 Task: Open a blank worksheet and write heading  Financial Planner. Add Dates in a column and its values below  'Jan 23, Feb 23, Mar 23, Apr 23 & may23. 'Add Income in next column and its values below  $3,000, $3,200, $3,100, $3,300 & $3,500. Add Expenses in next column and its values below  $2,000, $2,300, $2,200, $2,500 & $2,800. Add savings in next column and its values below $500, $600, $500, $700 & $700. Add Investment in next column and its values below  $500, $700, $800, $900 & $1000. Add Net Saving in next column and its values below  $1000, $1200, $900, $800 & $700. Save page BankStmts review
Action: Mouse moved to (137, 134)
Screenshot: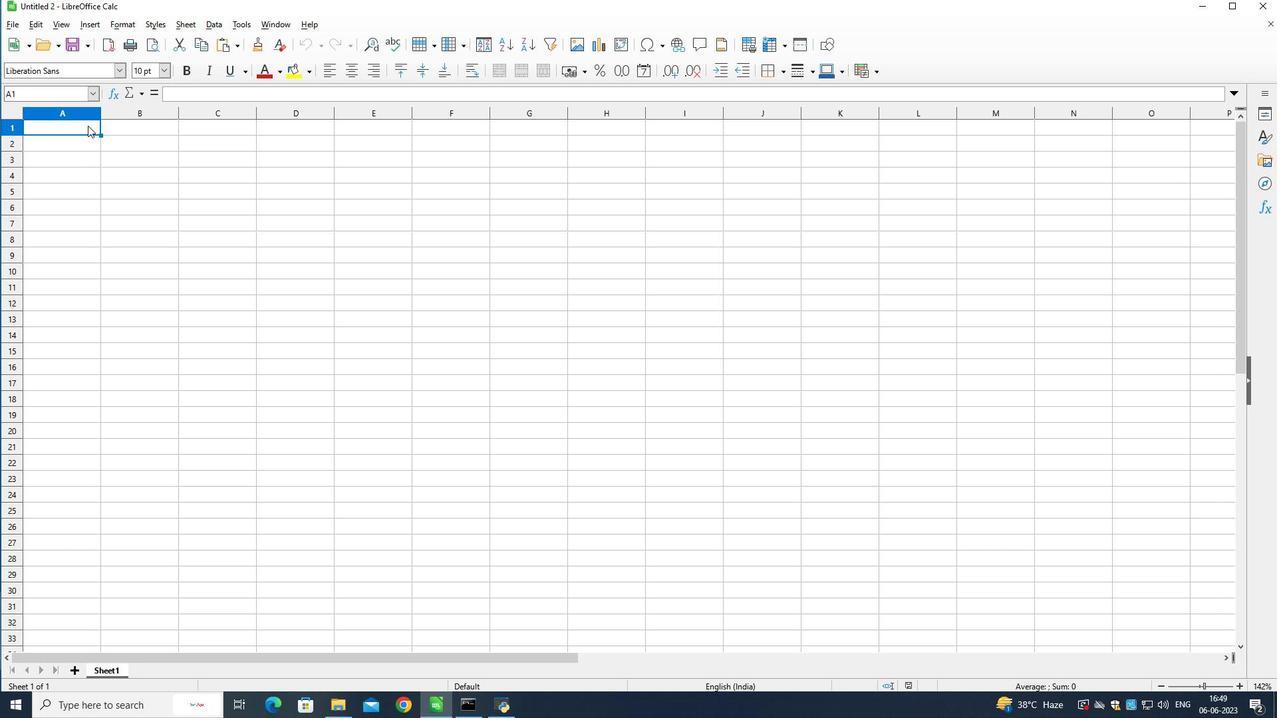 
Action: Key pressed <Key.shift>Fin
Screenshot: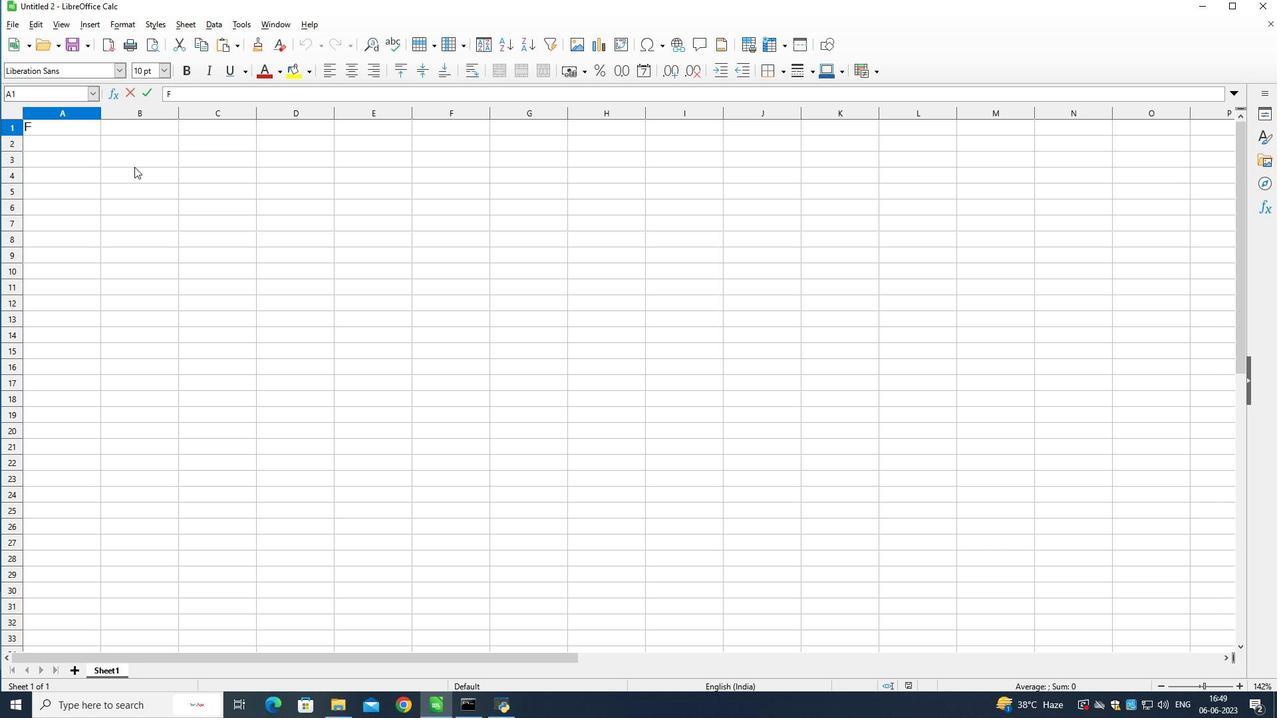 
Action: Mouse moved to (121, 123)
Screenshot: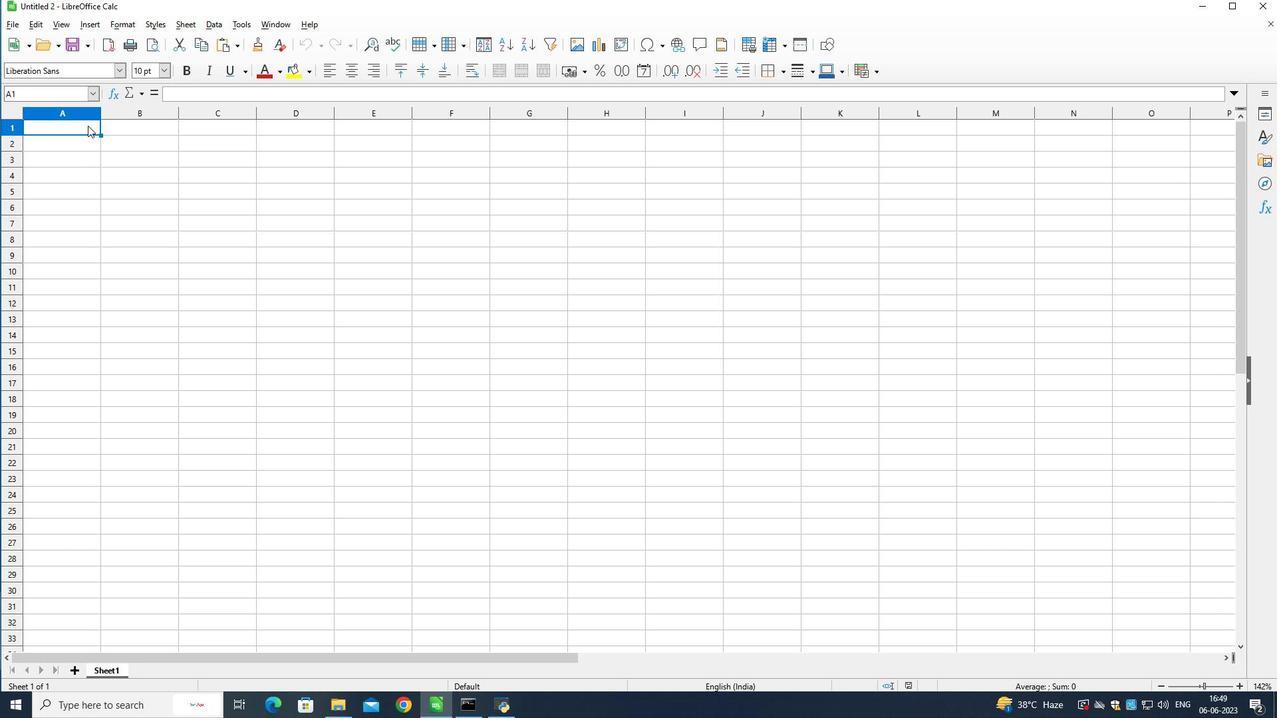 
Action: Mouse pressed left at (121, 123)
Screenshot: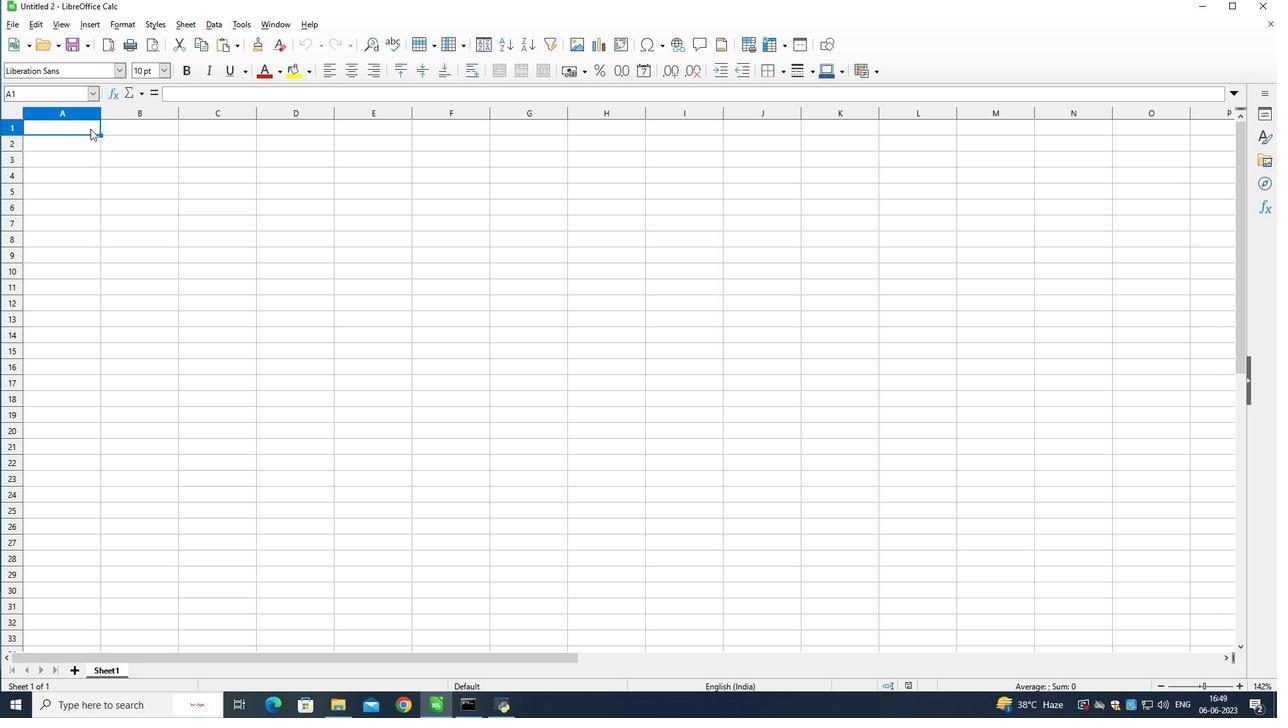 
Action: Mouse moved to (125, 137)
Screenshot: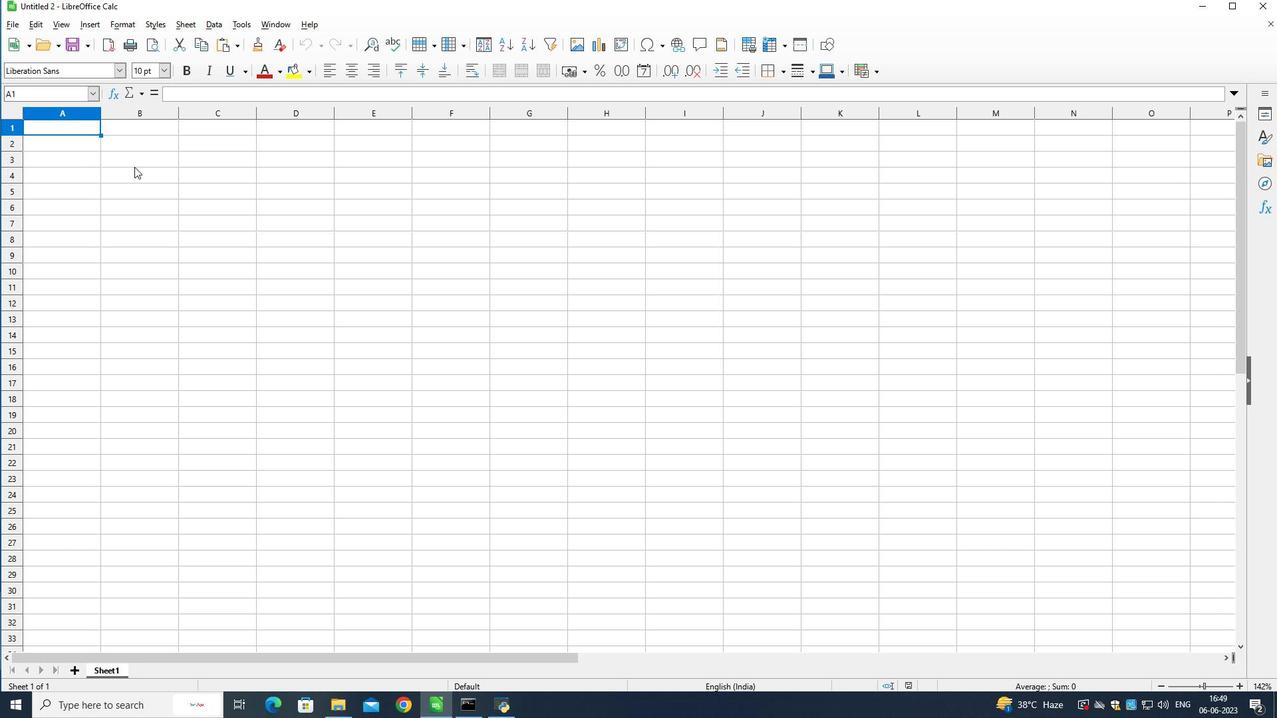 
Action: Mouse pressed right at (125, 137)
Screenshot: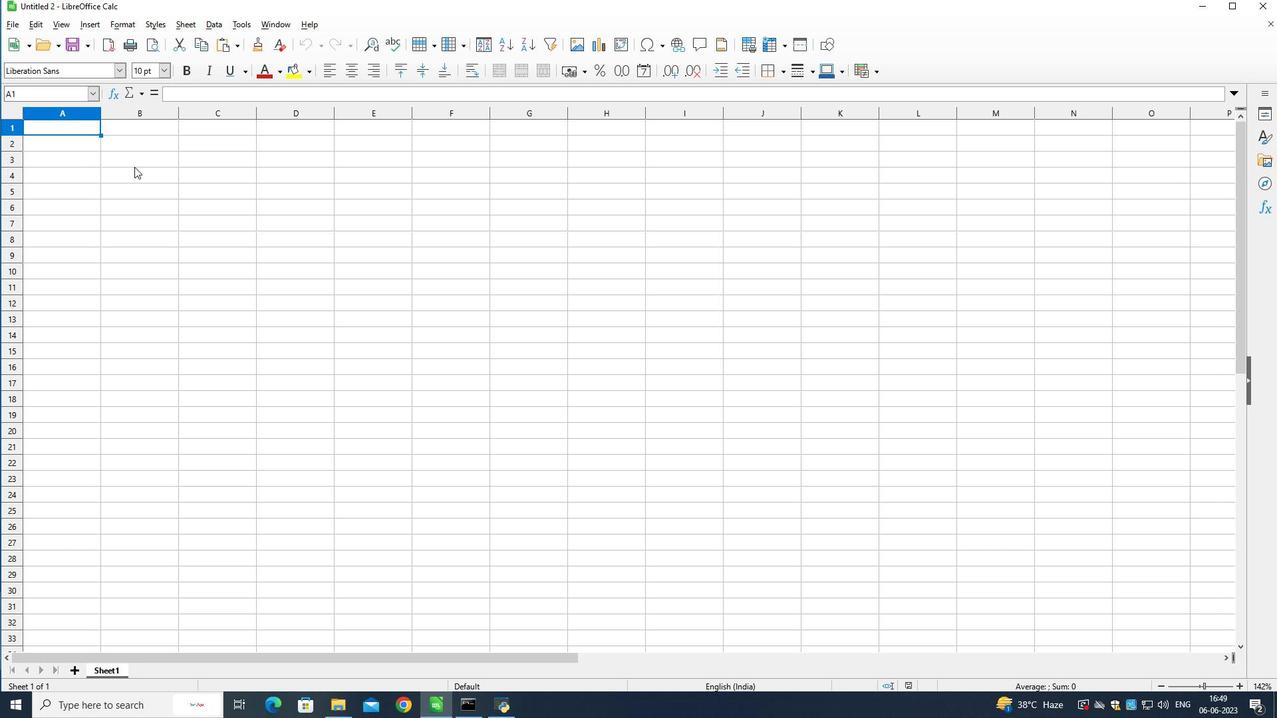 
Action: Mouse moved to (99, 126)
Screenshot: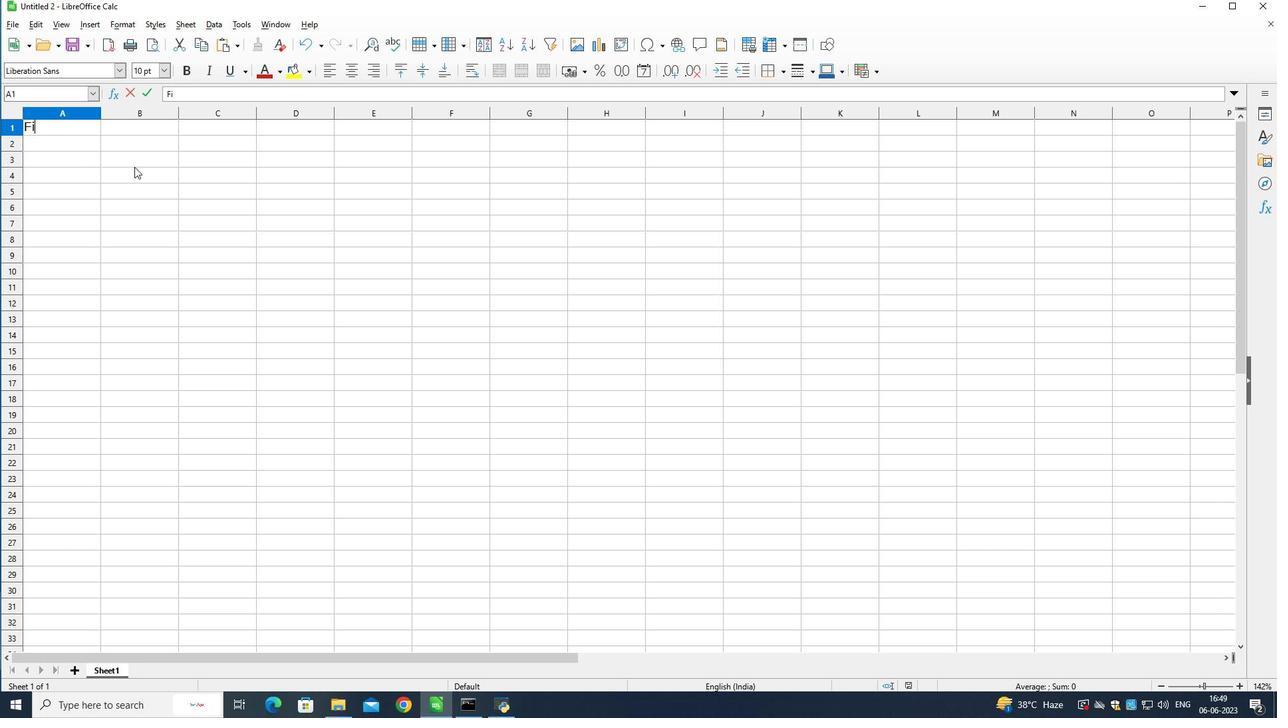 
Action: Mouse pressed left at (99, 126)
Screenshot: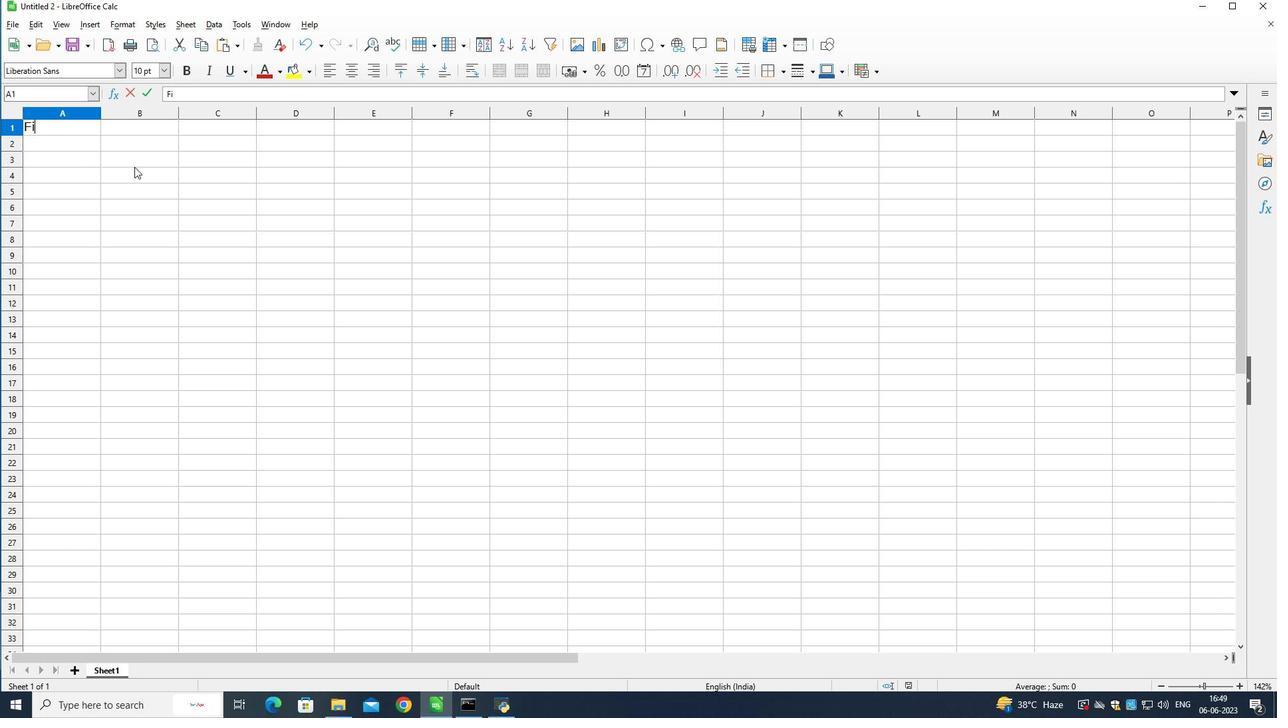 
Action: Mouse moved to (87, 125)
Screenshot: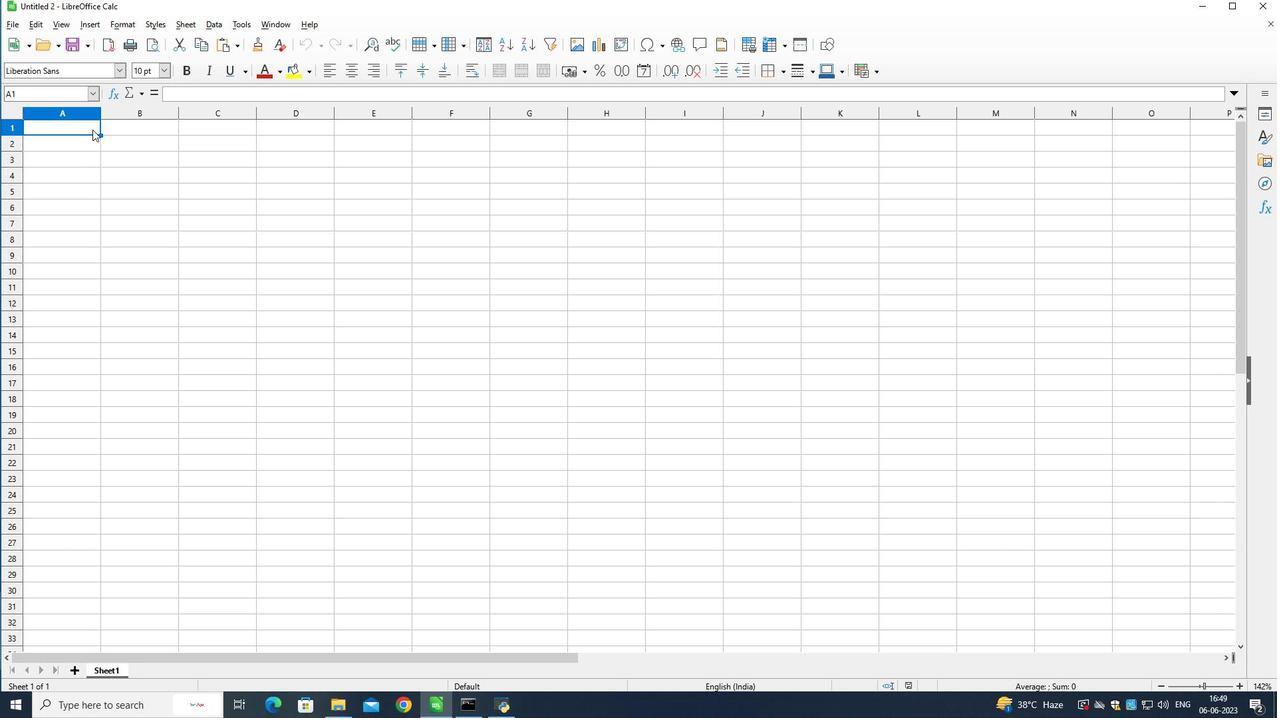 
Action: Mouse pressed left at (87, 125)
Screenshot: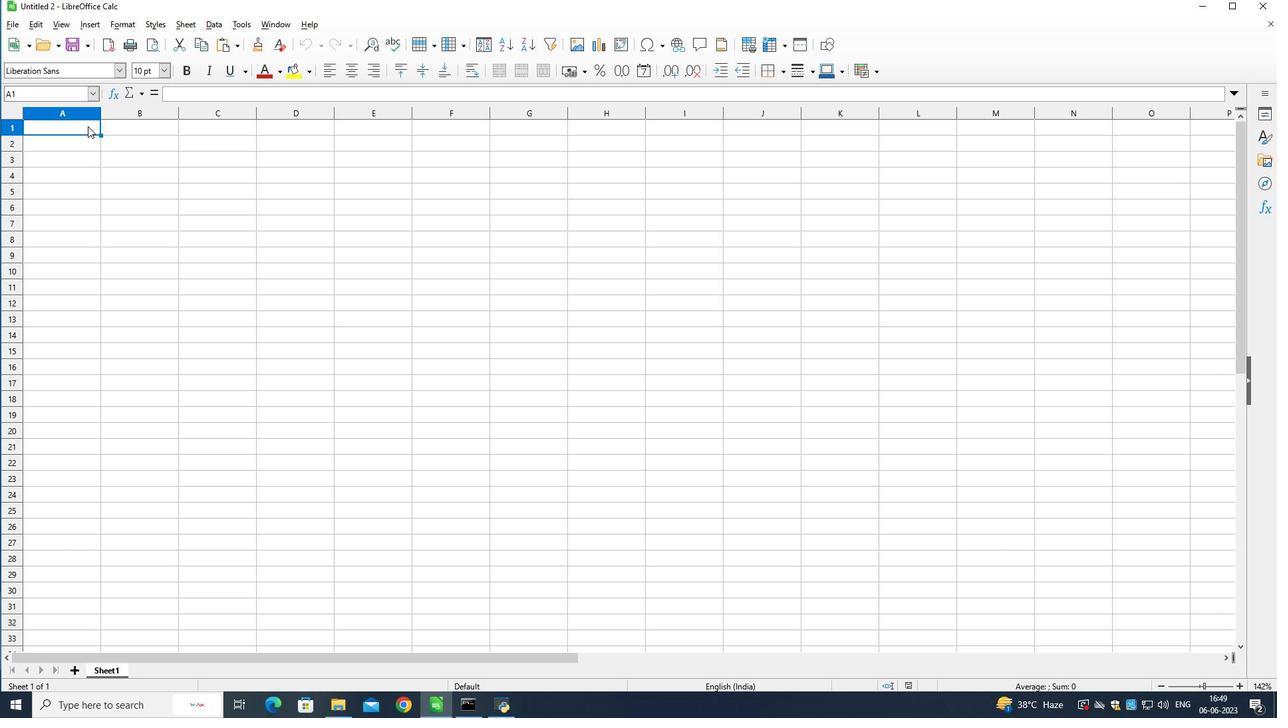 
Action: Mouse moved to (134, 166)
Screenshot: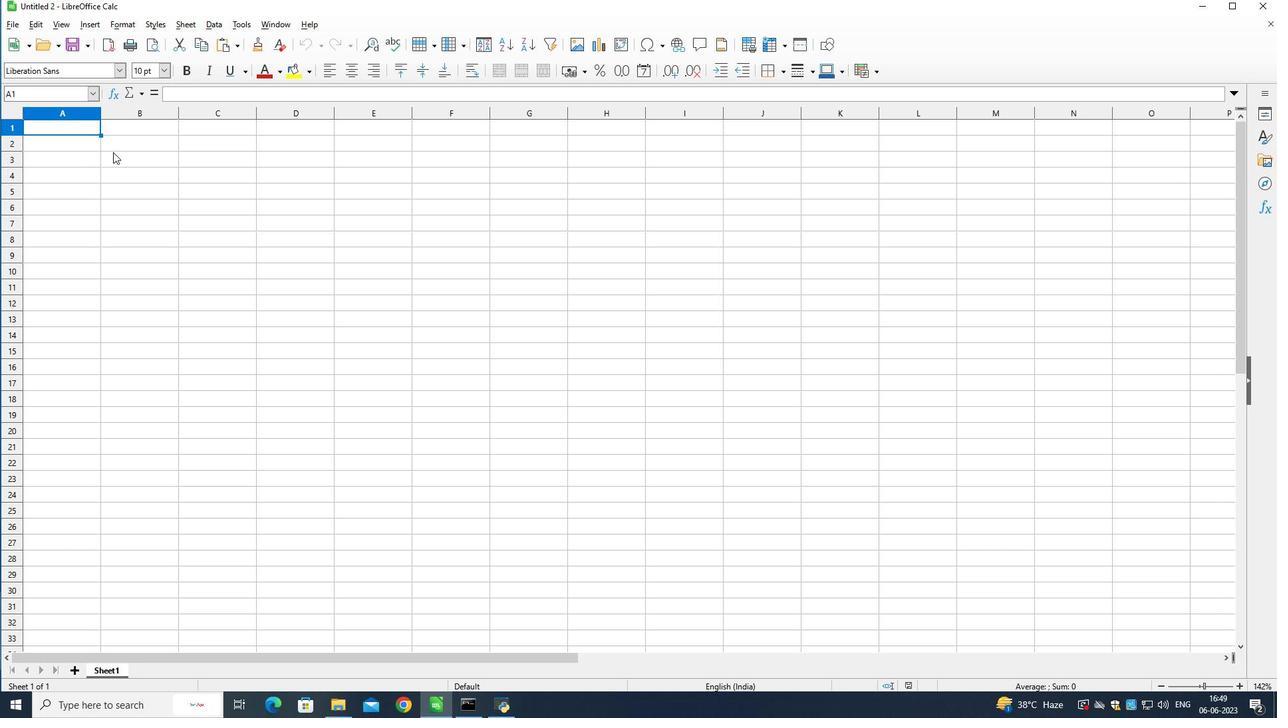 
Action: Key pressed <Key.shift>Financial<Key.space><Key.shift>Planner<Key.down>
Screenshot: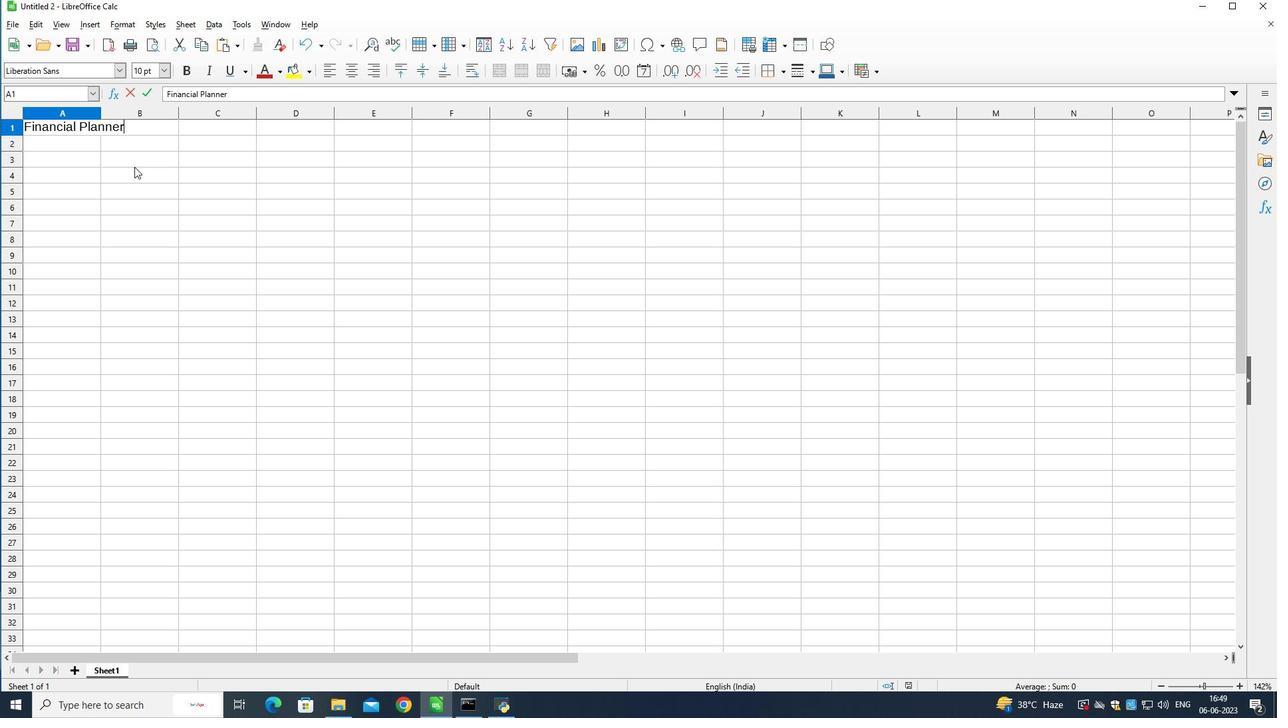 
Action: Mouse moved to (123, 143)
Screenshot: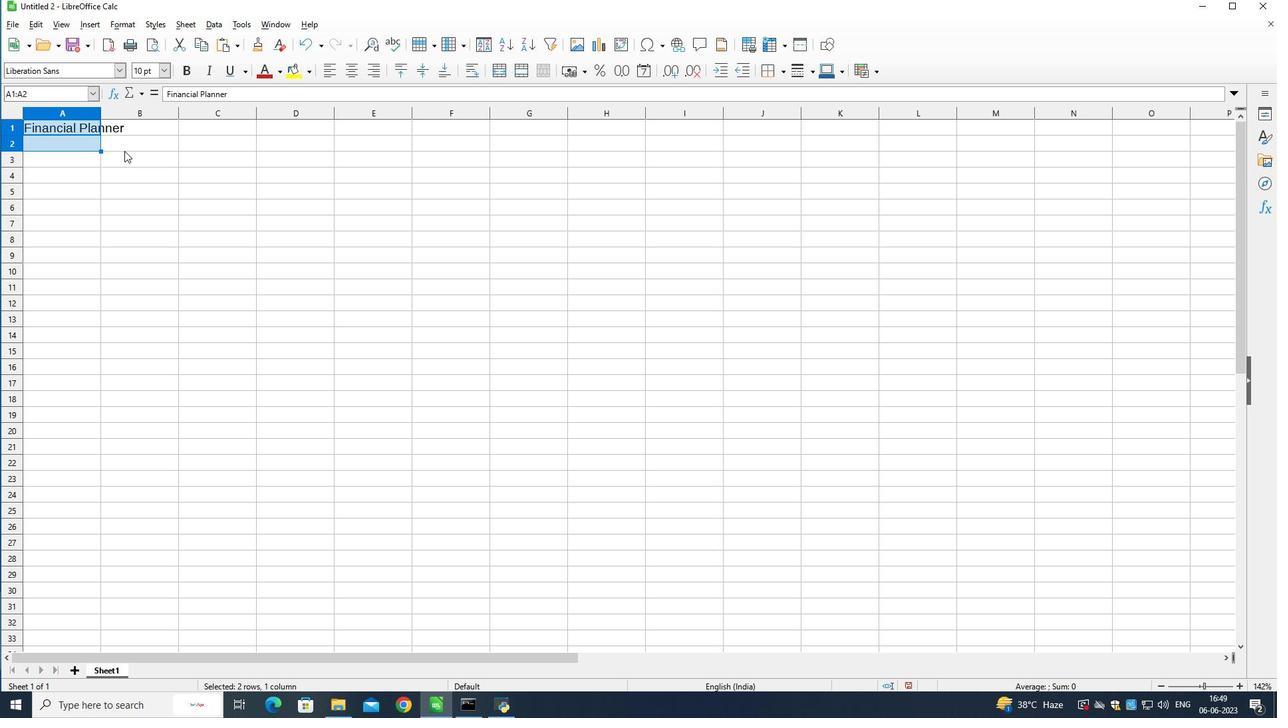 
Action: Mouse pressed left at (123, 143)
Screenshot: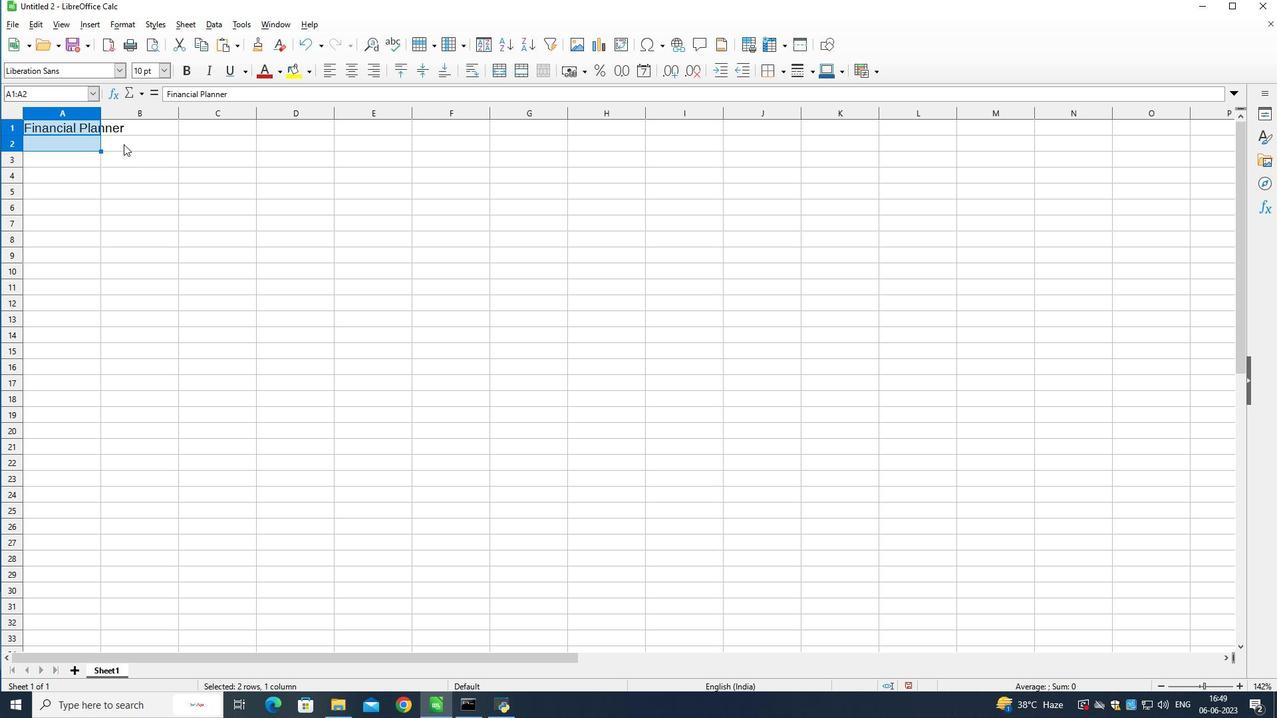 
Action: Mouse moved to (149, 154)
Screenshot: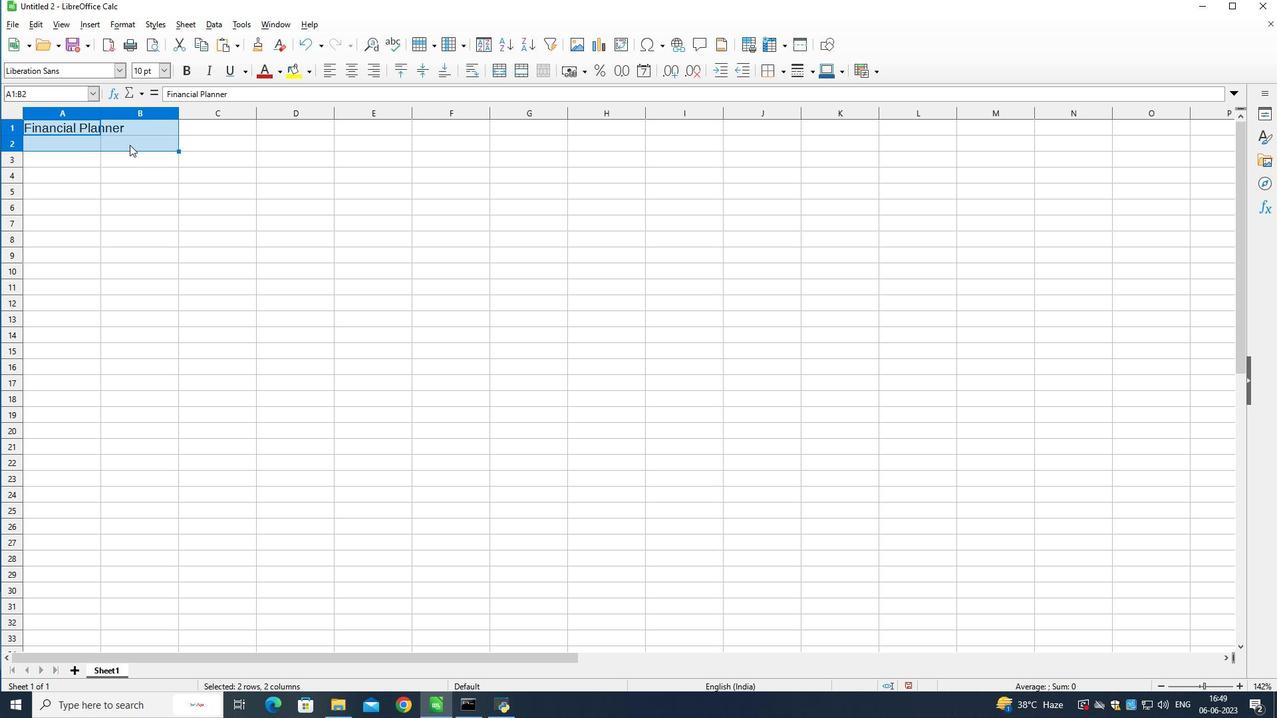 
Action: Mouse pressed right at (149, 154)
Screenshot: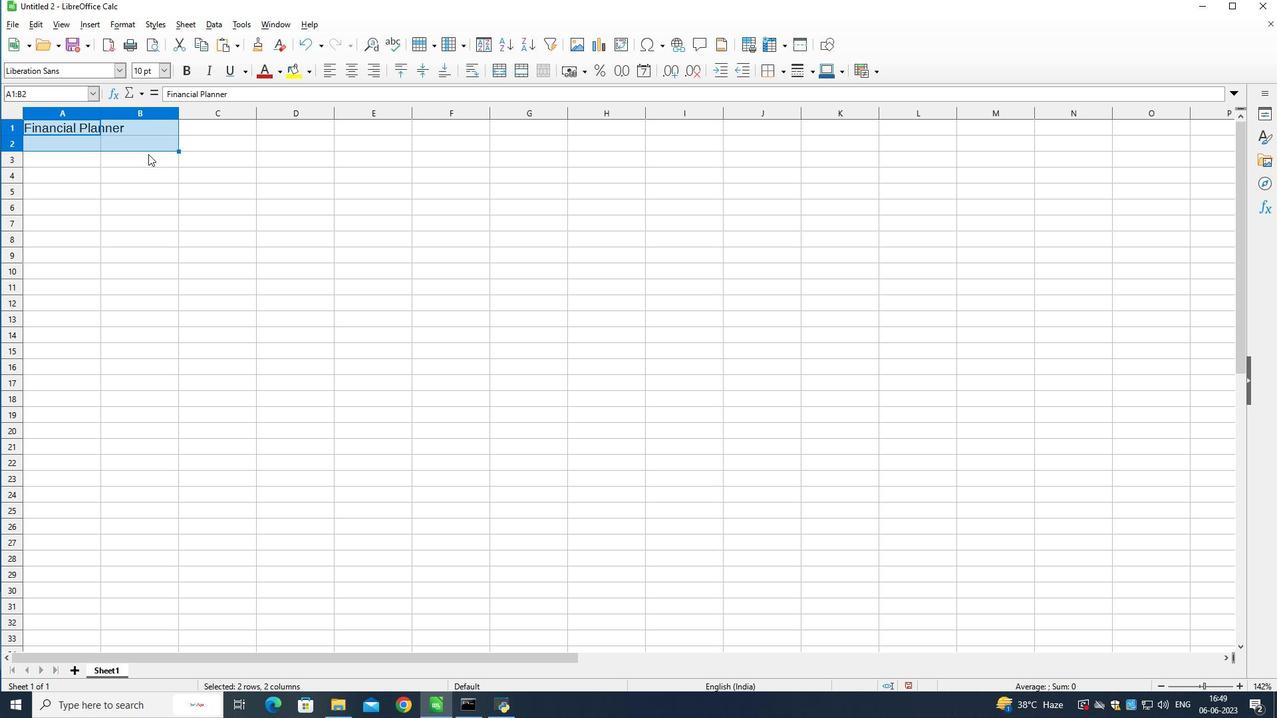 
Action: Mouse moved to (71, 140)
Screenshot: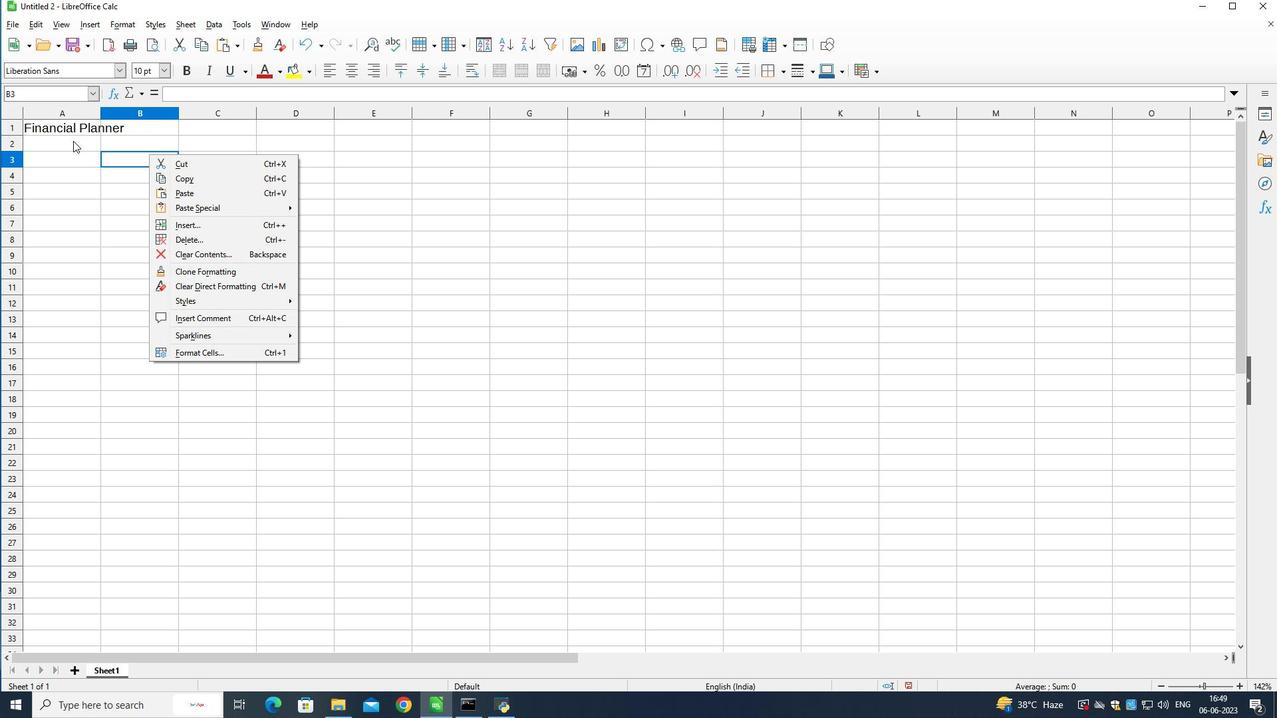 
Action: Mouse pressed left at (71, 140)
Screenshot: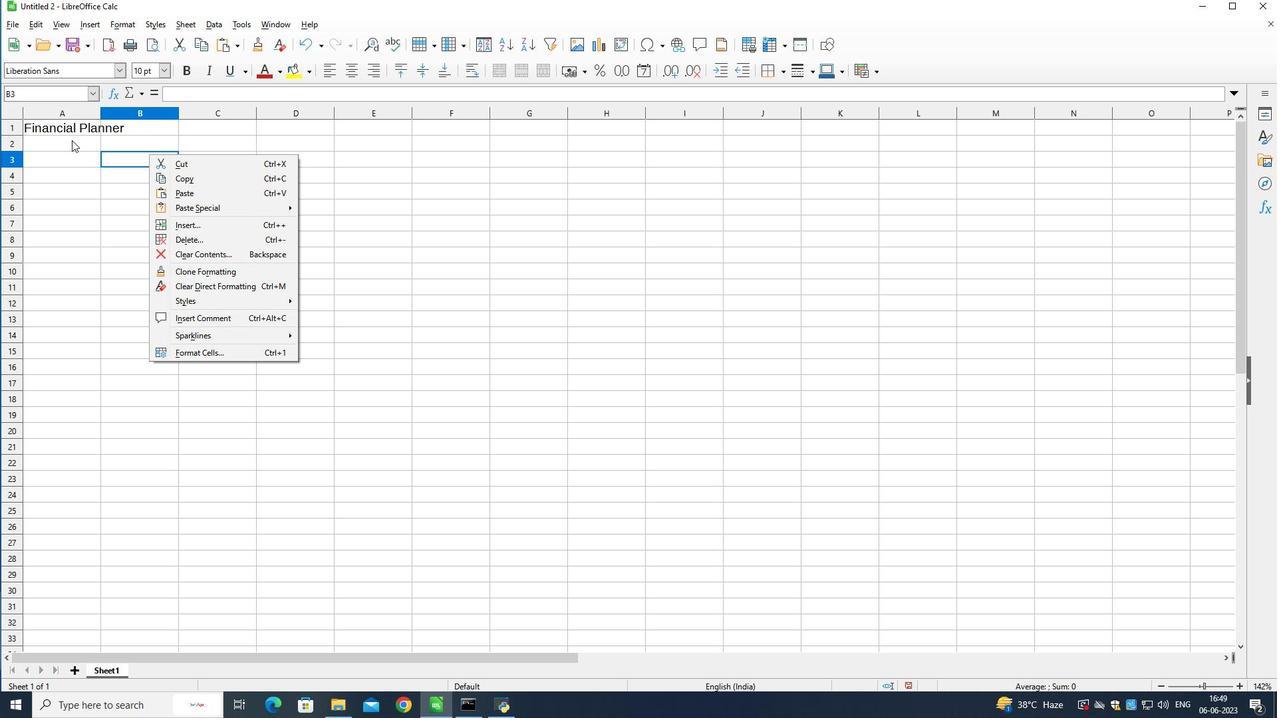 
Action: Mouse moved to (73, 141)
Screenshot: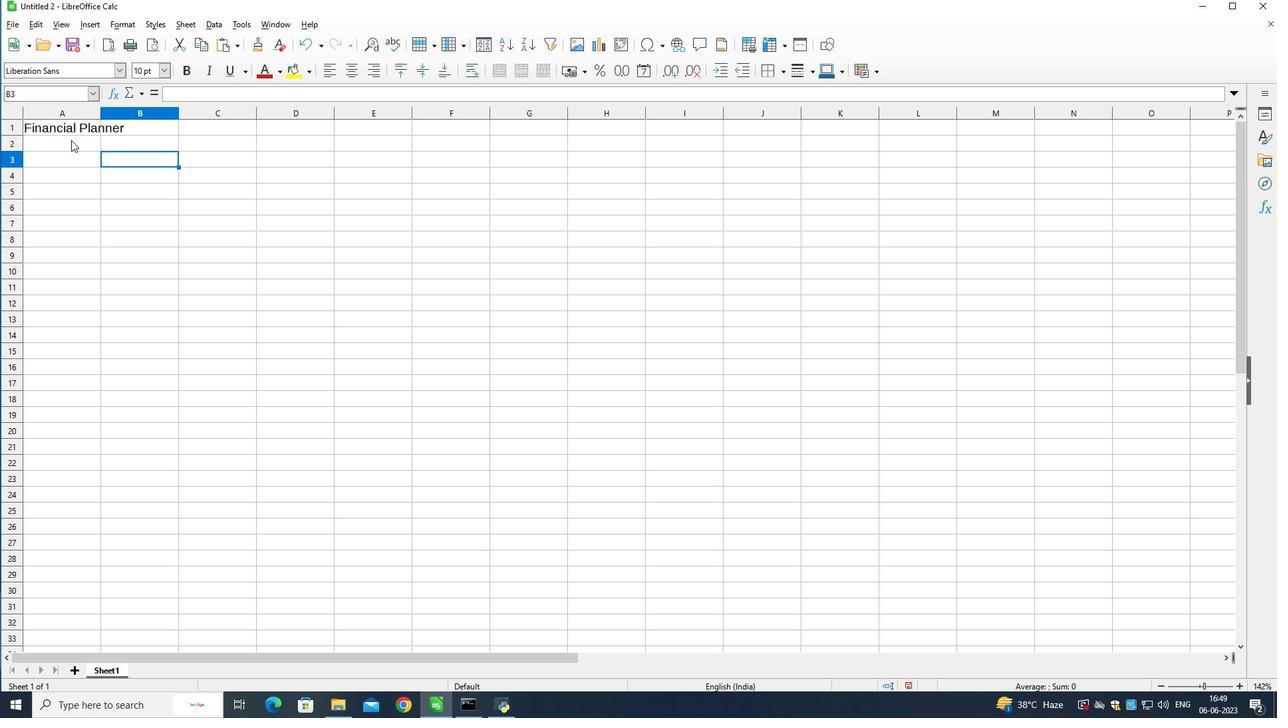 
Action: Mouse pressed left at (73, 141)
Screenshot: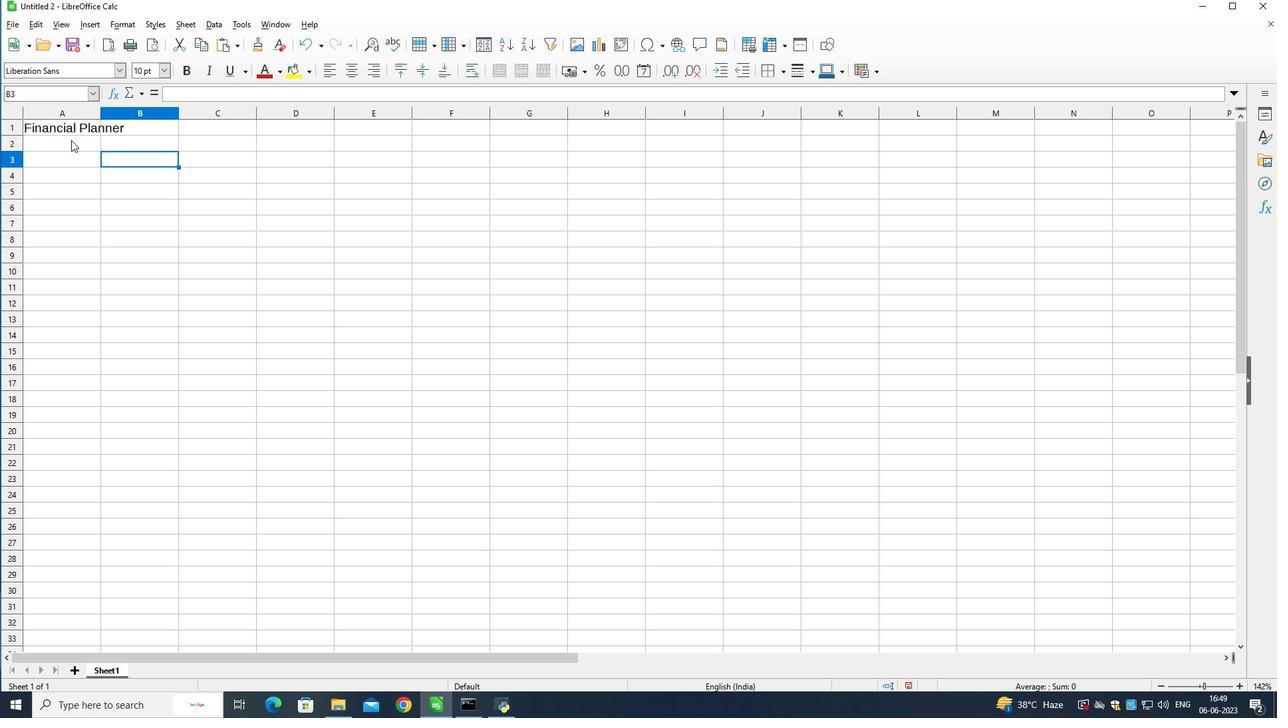 
Action: Mouse moved to (100, 176)
Screenshot: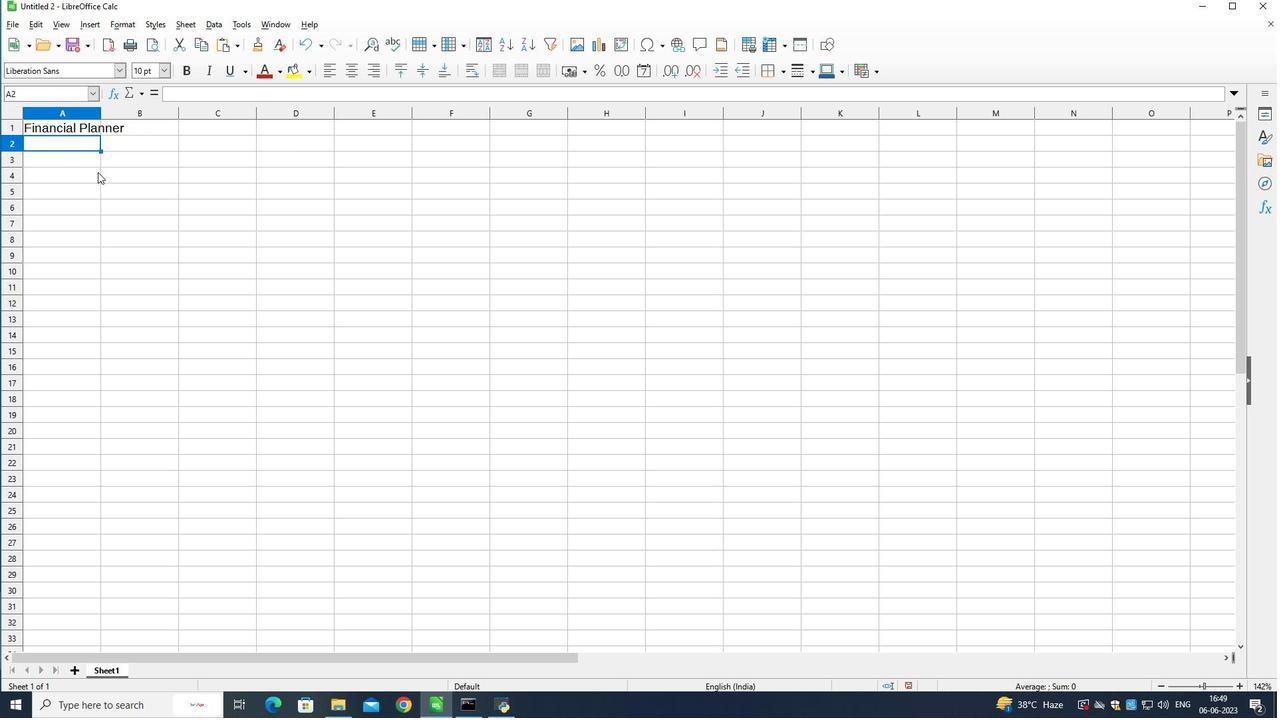 
Action: Key pressed <Key.shift><Key.shift><Key.shift><Key.shift><Key.shift><Key.shift><Key.shift><Key.shift><Key.shift><Key.shift><Key.shift><Key.shift><Key.shift><Key.shift><Key.shift><Key.shift><Key.shift><Key.shift><Key.shift>Dates<Key.down>
Screenshot: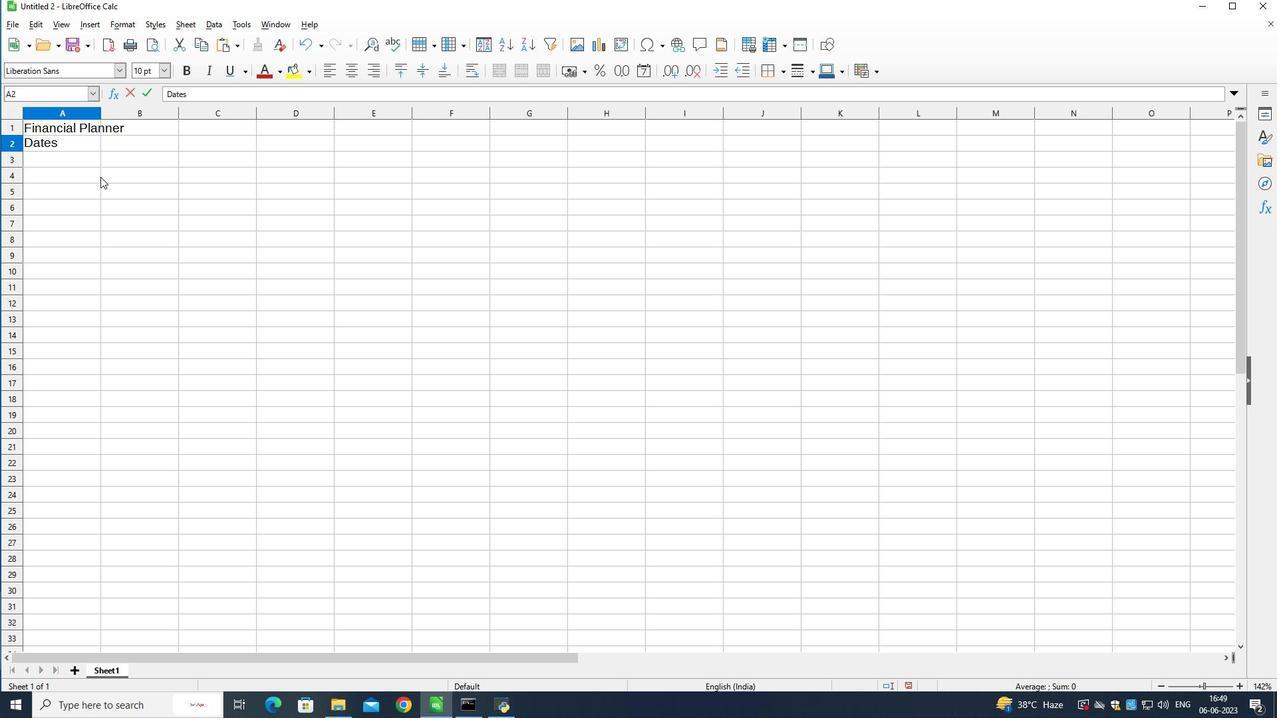 
Action: Mouse moved to (836, 132)
Screenshot: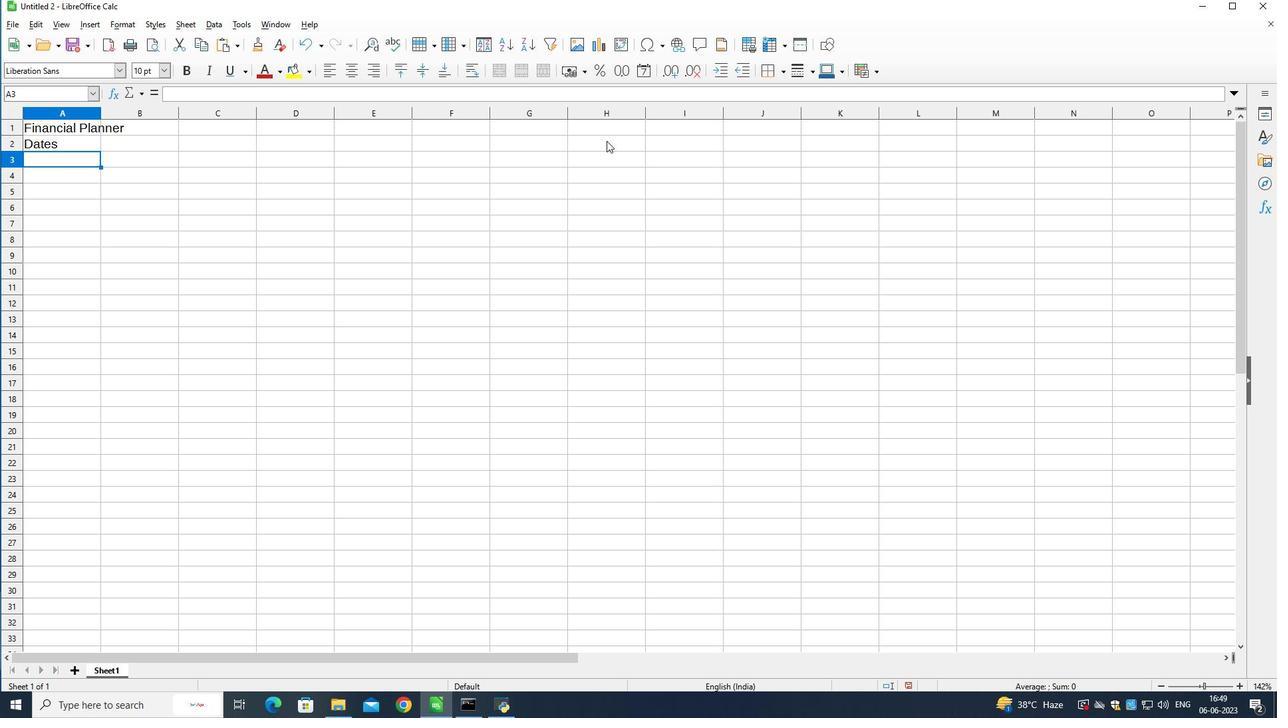
Action: Key pressed <Key.shift>Jan<Key.space>
Screenshot: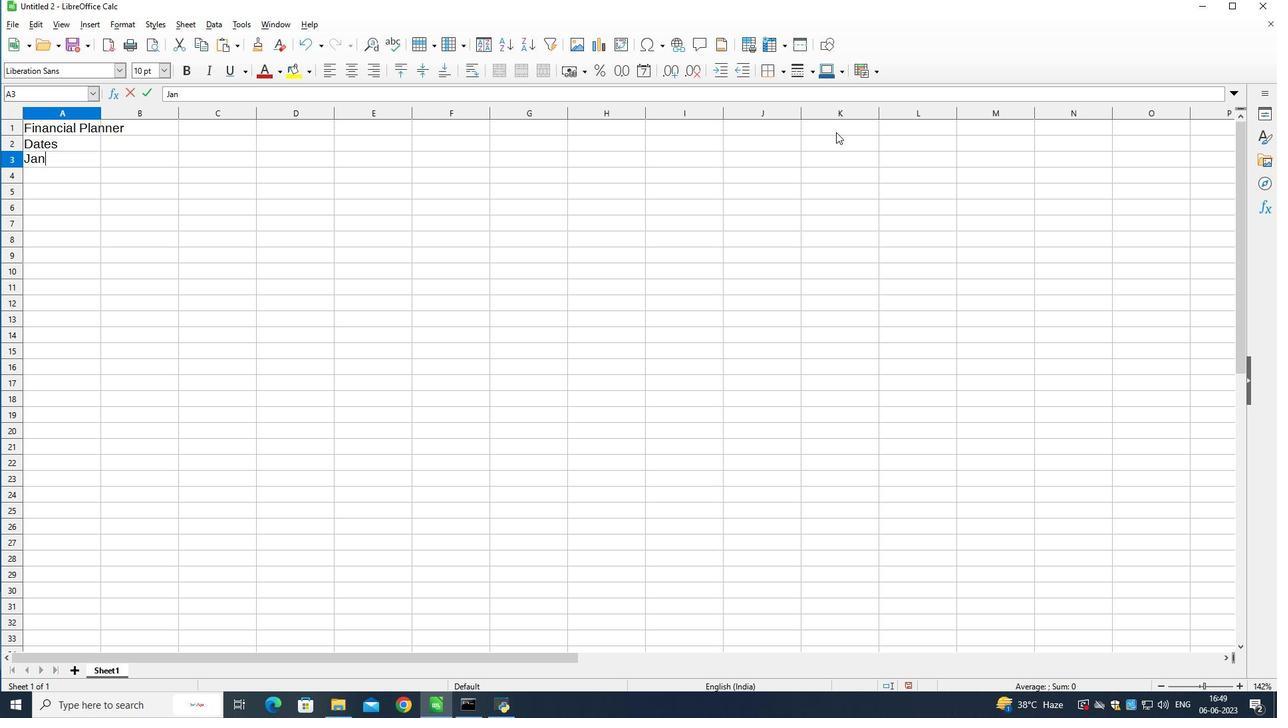 
Action: Mouse moved to (874, 131)
Screenshot: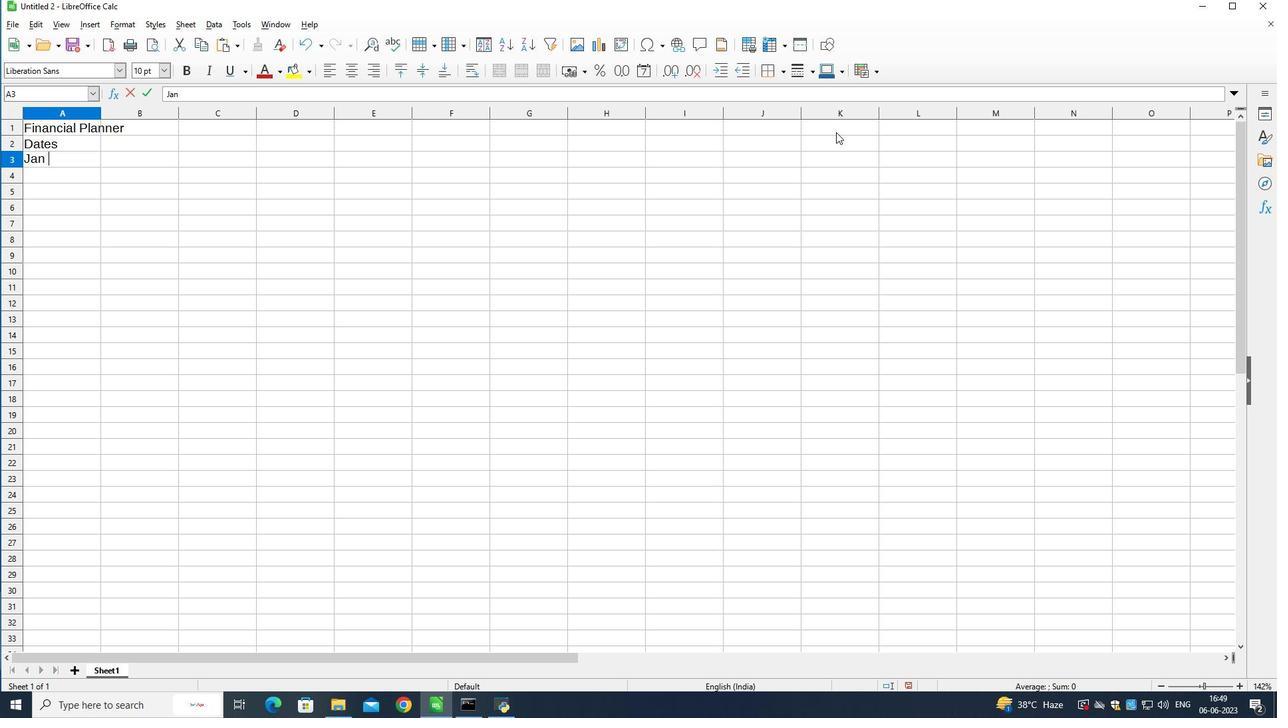 
Action: Key pressed 23<Key.down><Key.shift>Feb23<Key.down><Key.shift>Mar<Key.space>23<Key.down><Key.shift>apr<Key.space>23<Key.down><Key.shift>May<Key.space>23<Key.down>
Screenshot: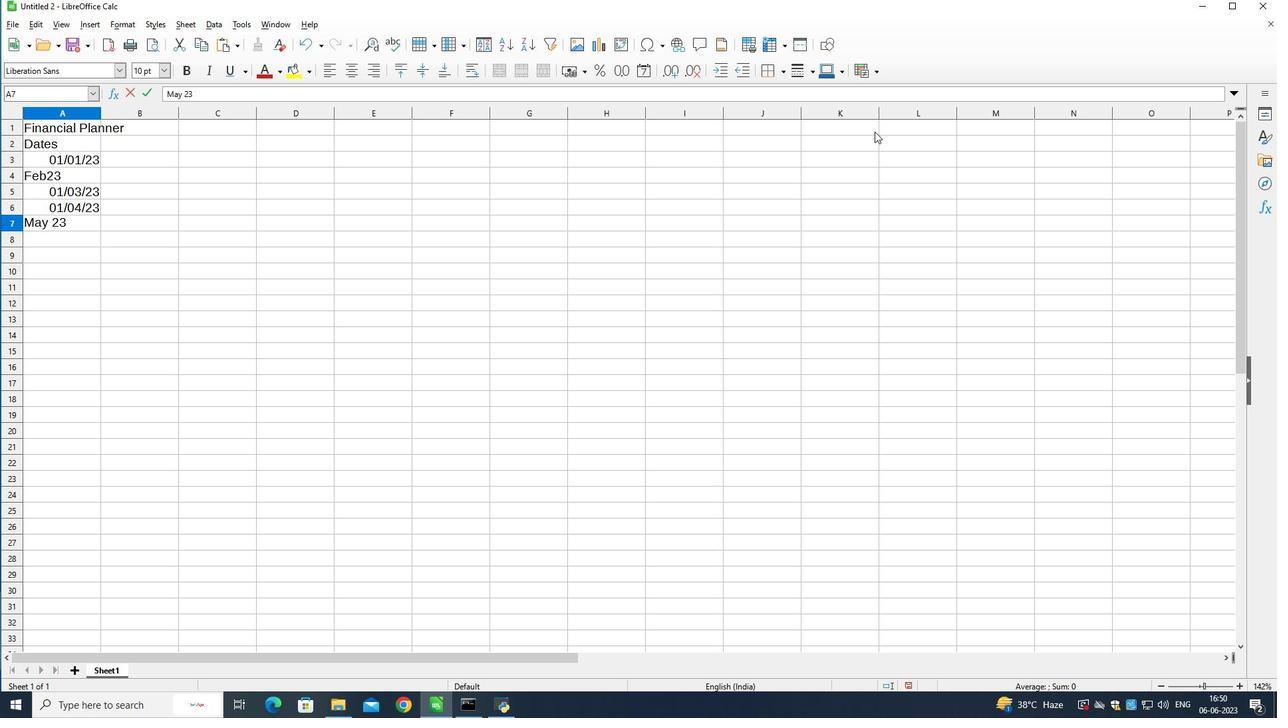 
Action: Mouse moved to (63, 168)
Screenshot: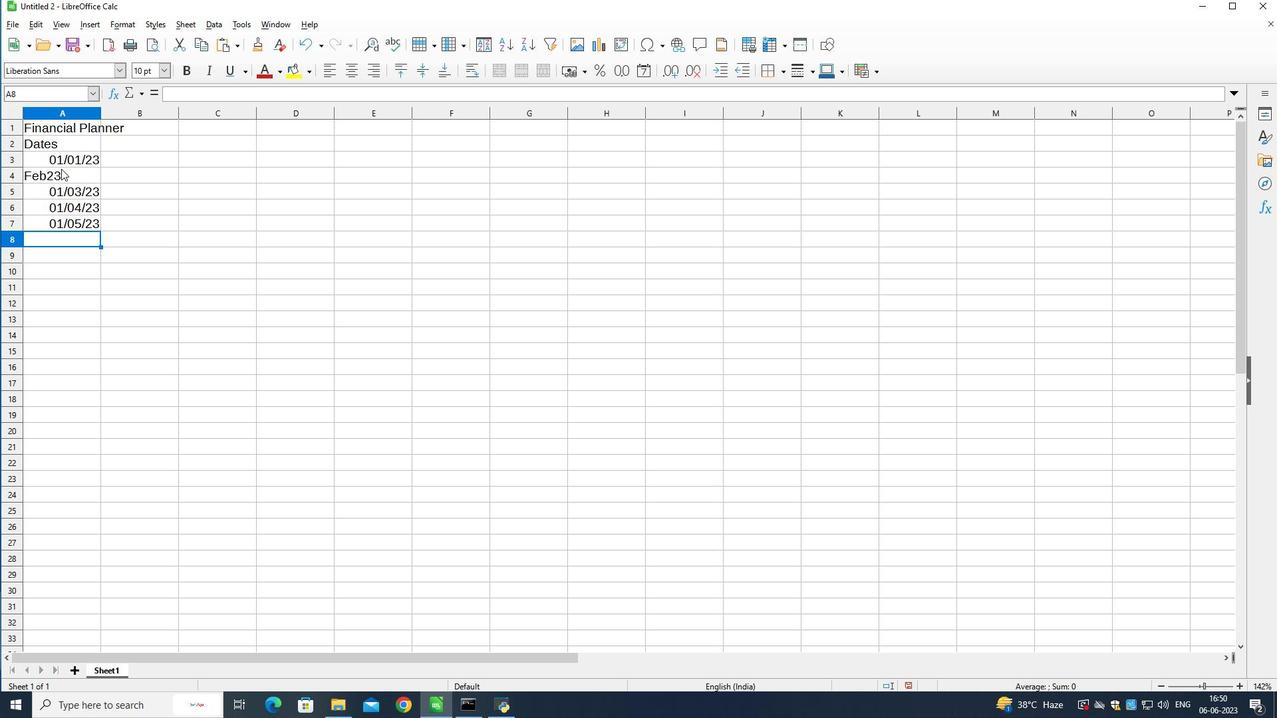 
Action: Mouse pressed left at (63, 168)
Screenshot: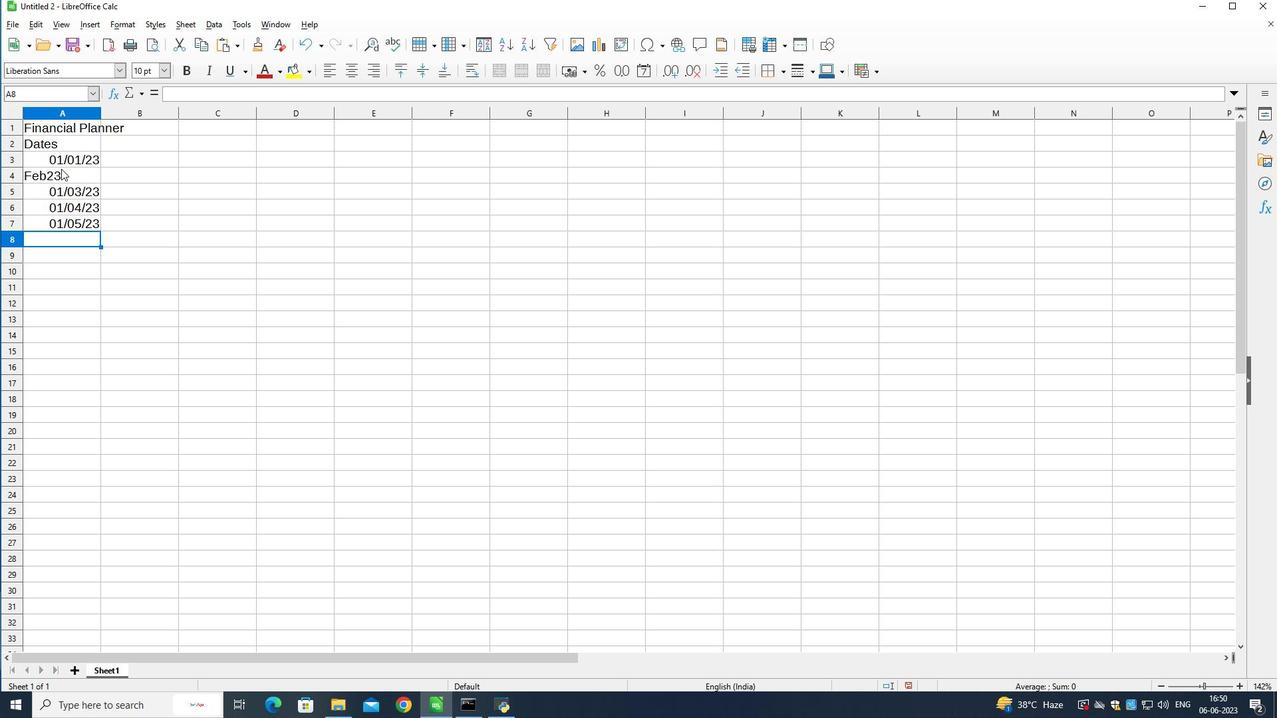 
Action: Mouse moved to (63, 168)
Screenshot: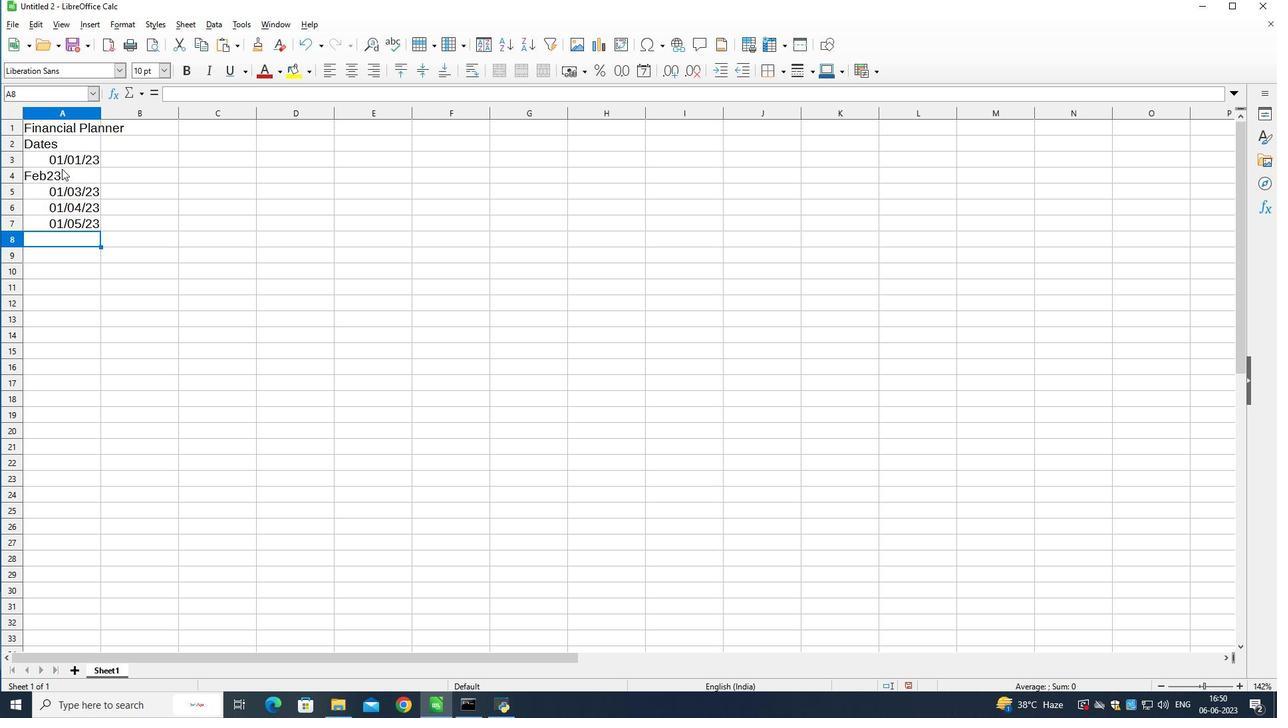 
Action: Mouse pressed left at (63, 168)
Screenshot: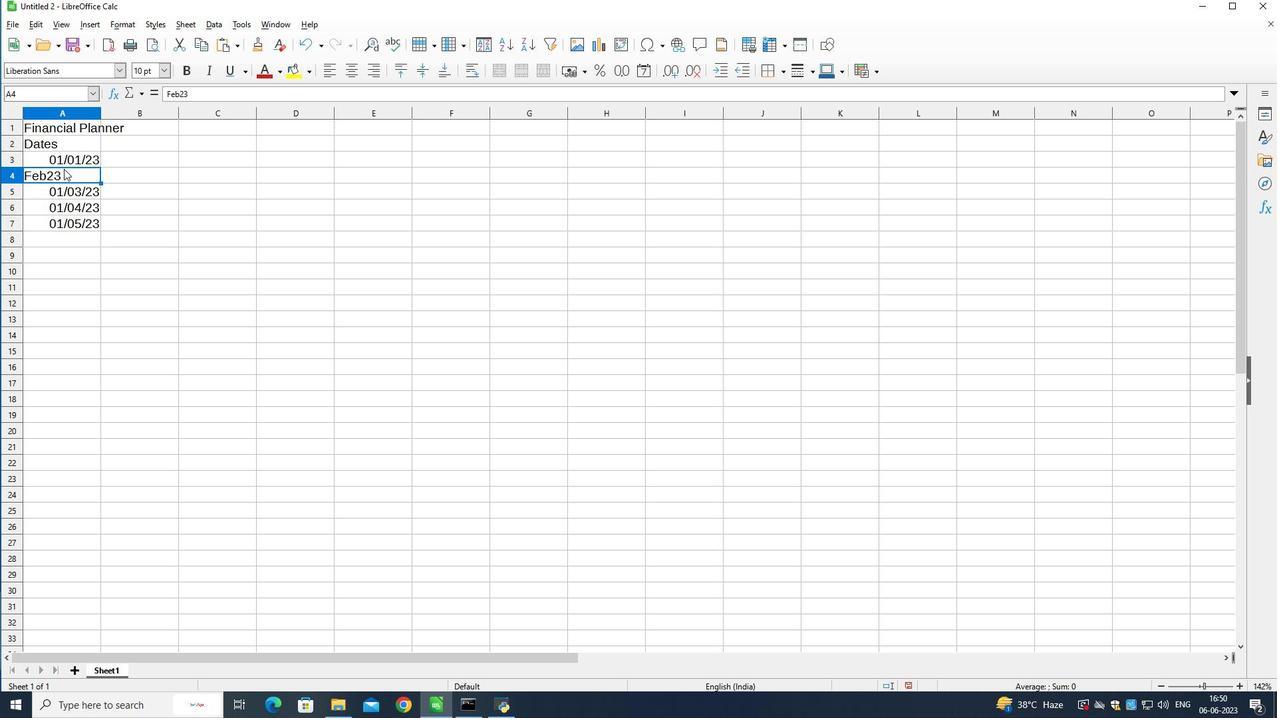 
Action: Mouse moved to (68, 170)
Screenshot: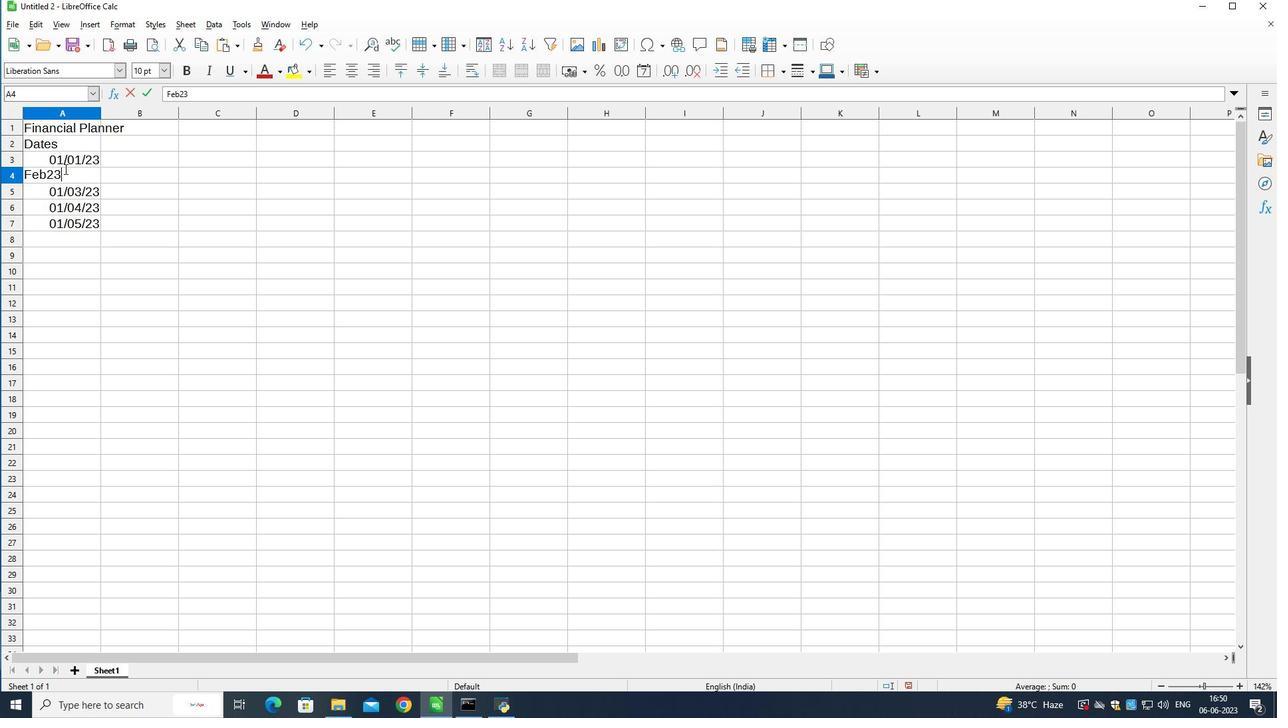 
Action: Mouse pressed left at (68, 170)
Screenshot: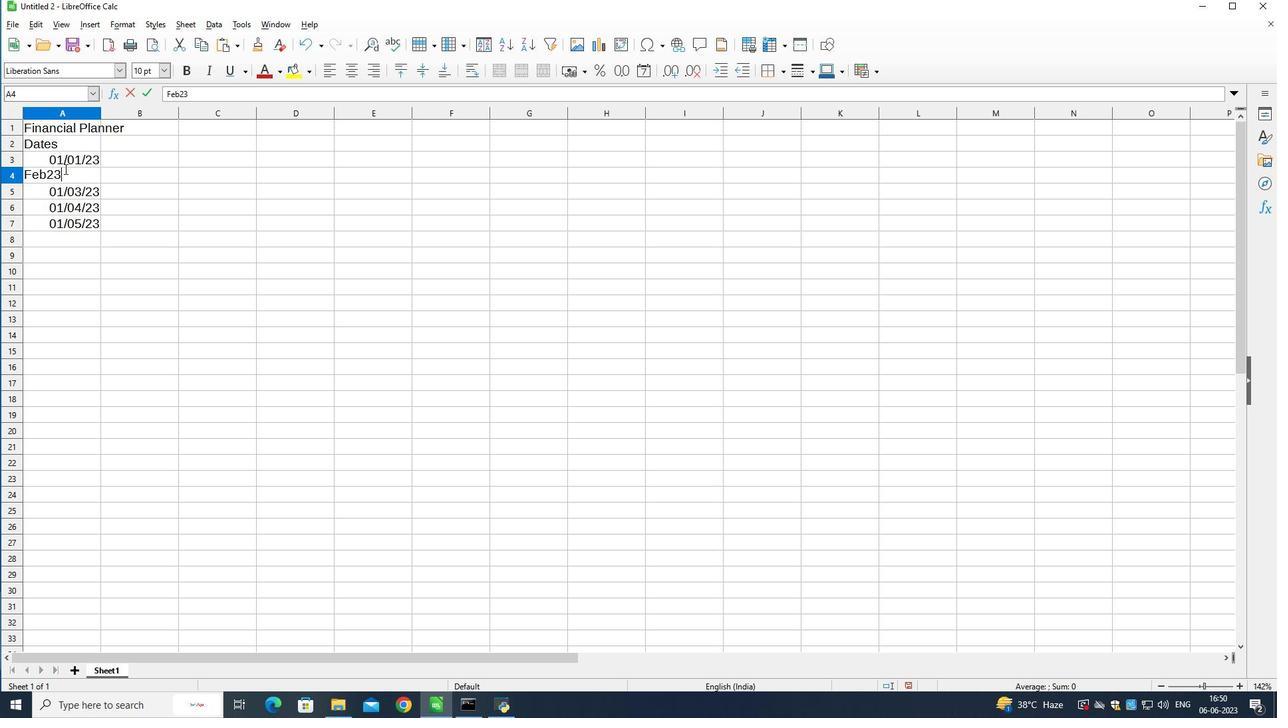 
Action: Key pressed <Key.backspace><Key.backspace><Key.backspace><Key.backspace><Key.backspace><Key.backspace><Key.backspace><Key.backspace><Key.backspace><Key.backspace><Key.backspace><Key.backspace><Key.shift>Feb<Key.space>230<Key.backspace><Key.down><Key.down>
Screenshot: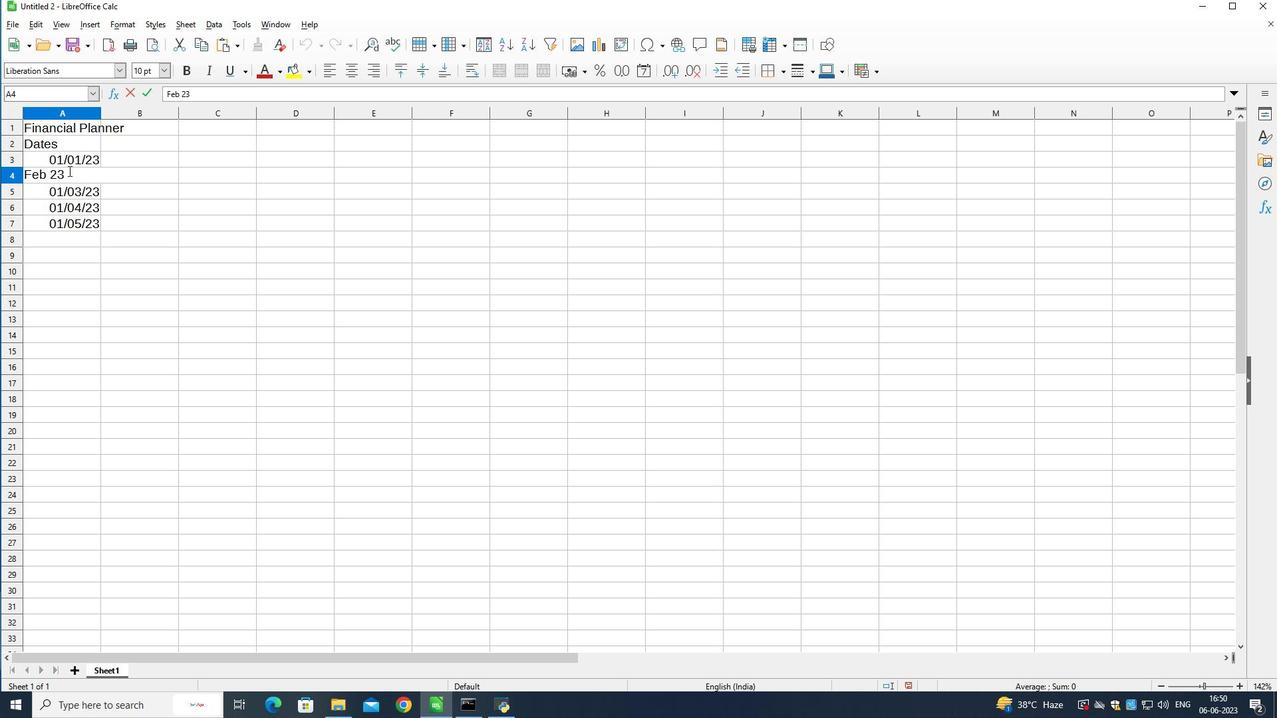 
Action: Mouse moved to (75, 232)
Screenshot: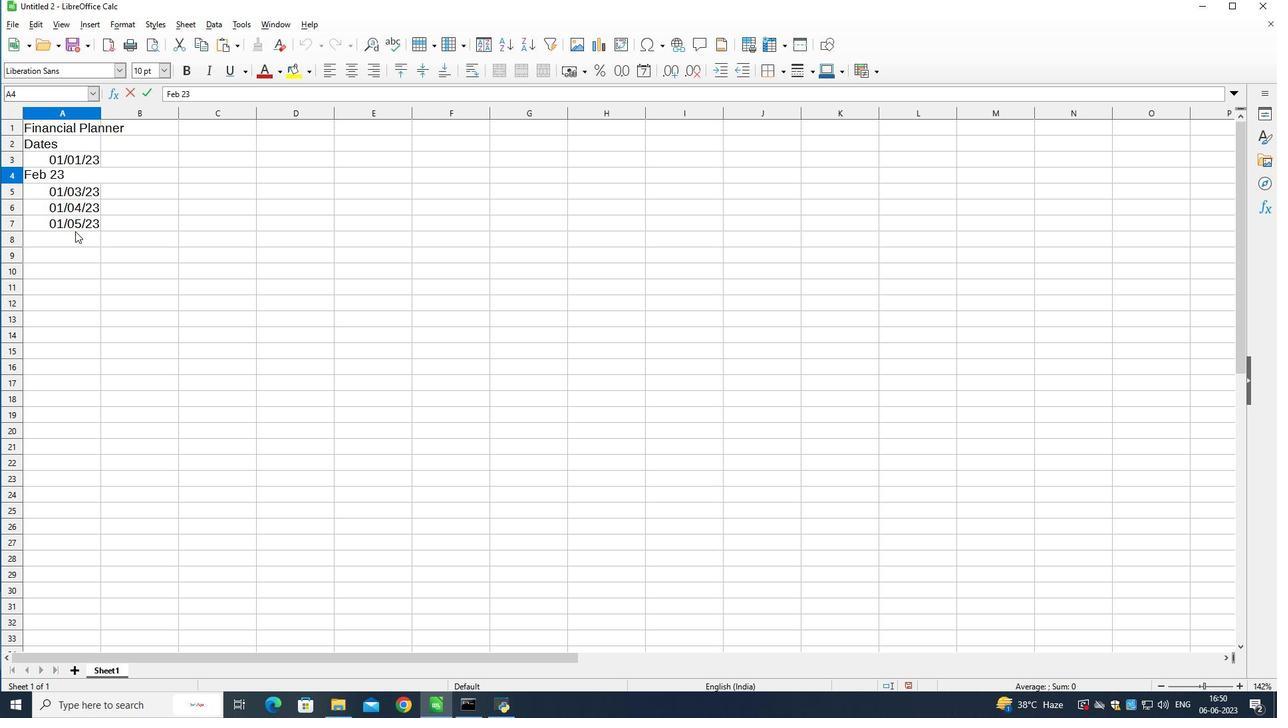 
Action: Mouse pressed left at (75, 232)
Screenshot: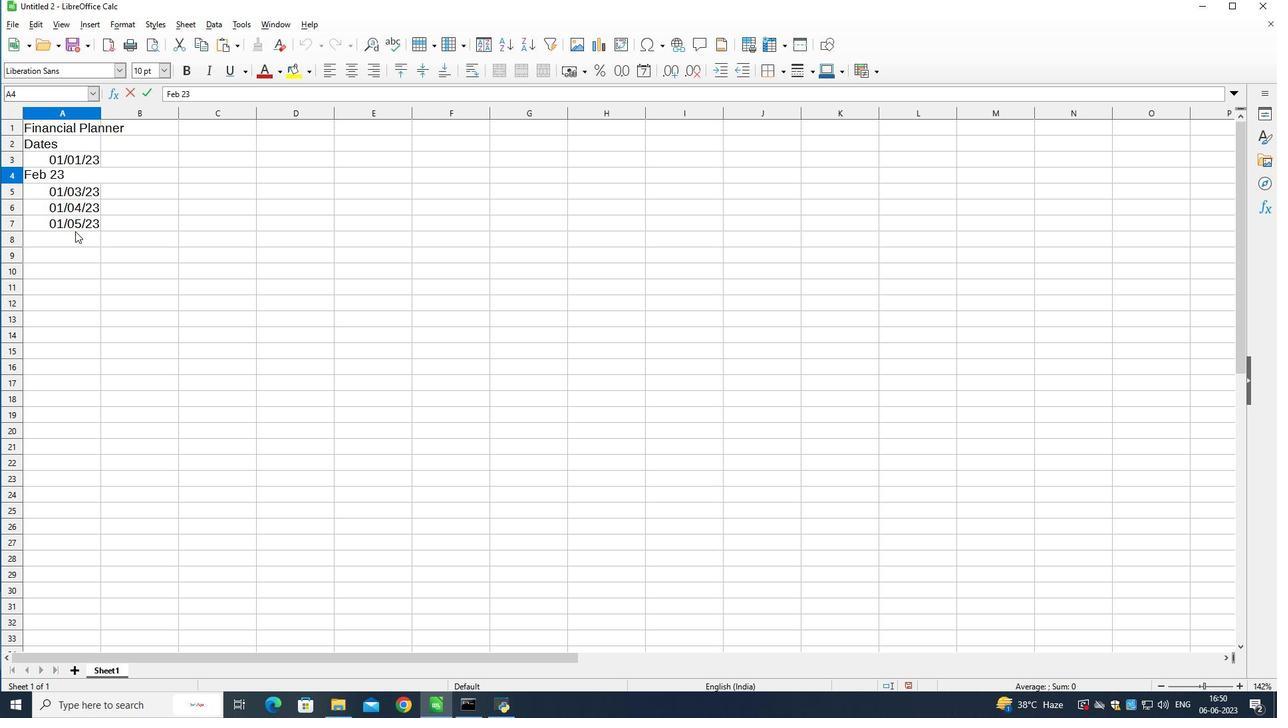 
Action: Mouse moved to (83, 158)
Screenshot: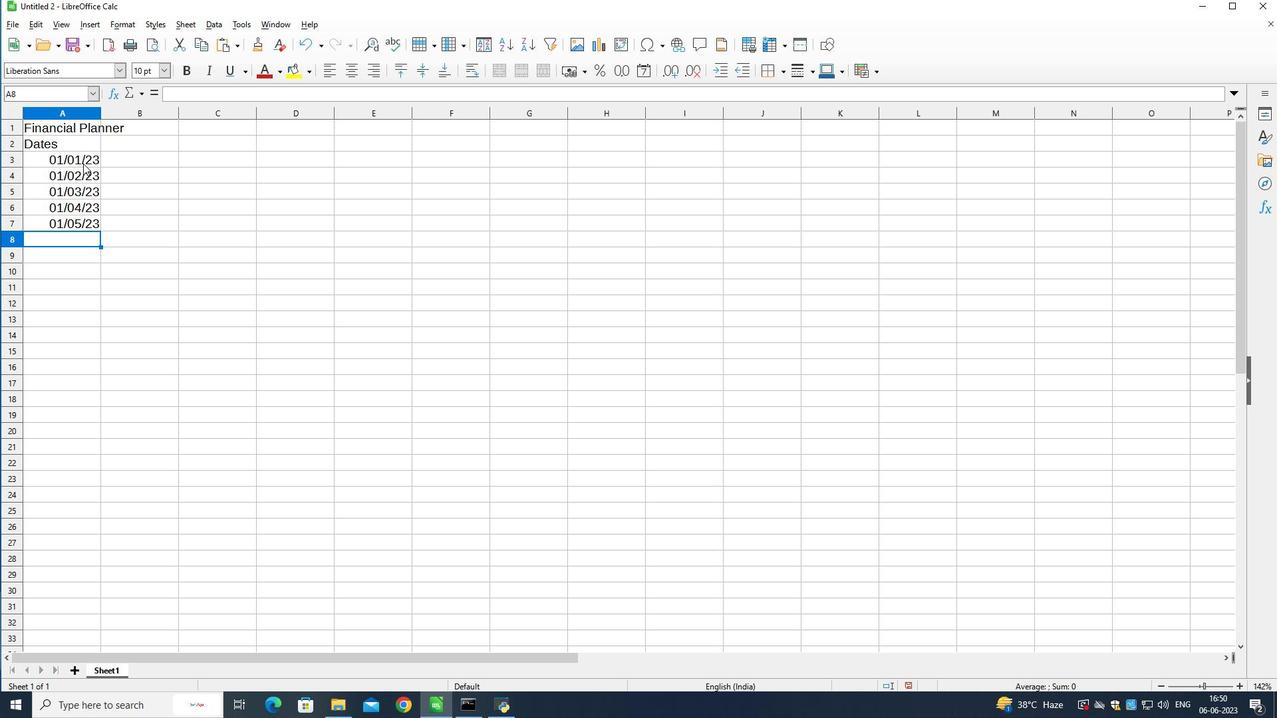 
Action: Mouse pressed left at (83, 158)
Screenshot: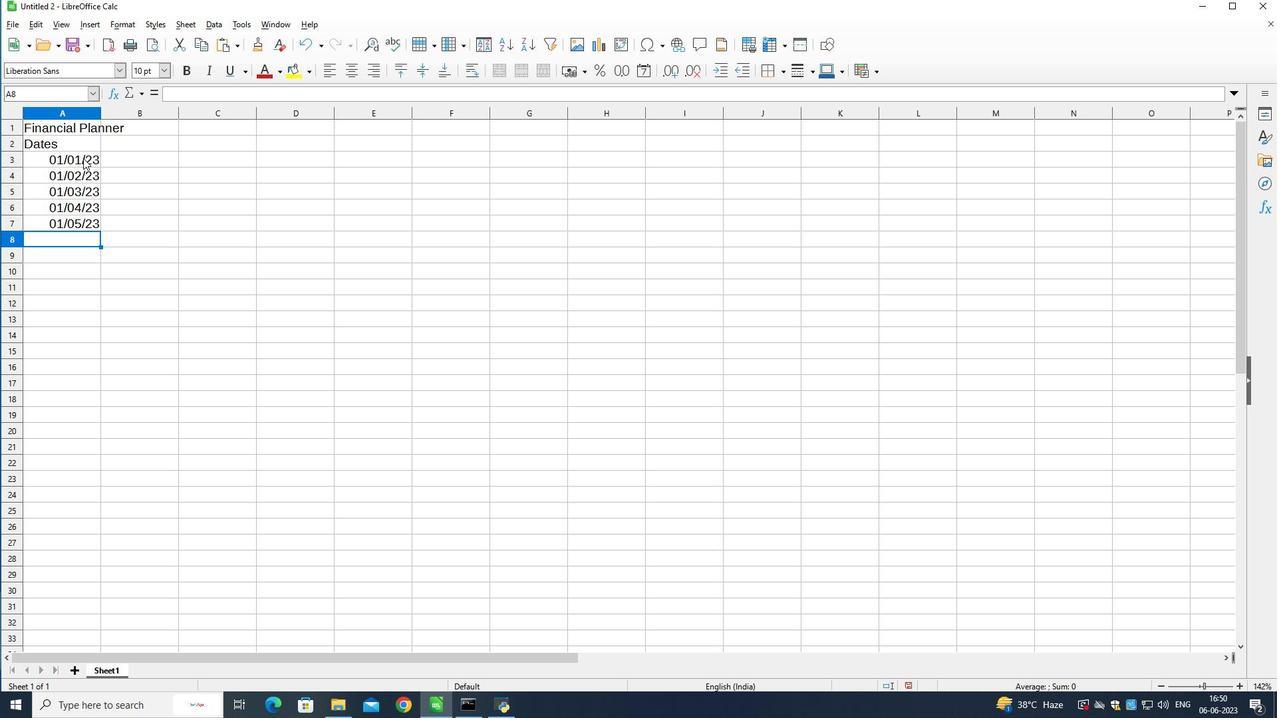 
Action: Mouse moved to (127, 141)
Screenshot: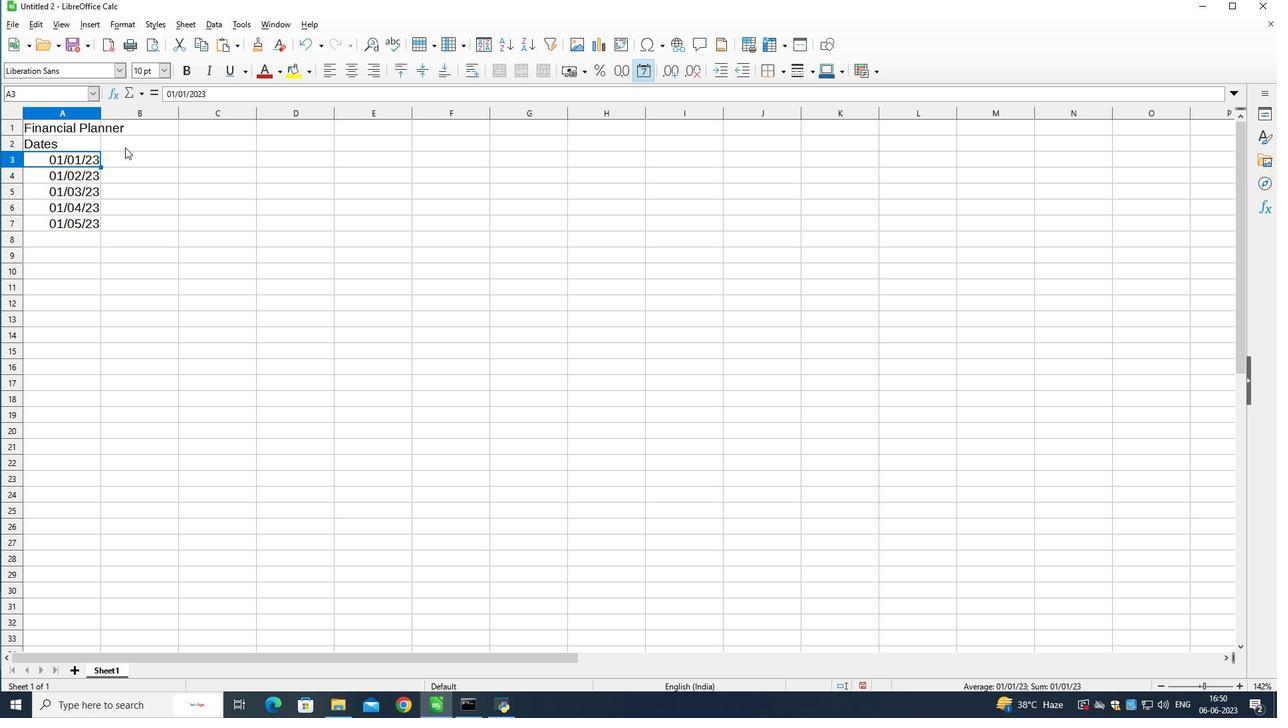 
Action: Mouse pressed left at (127, 141)
Screenshot: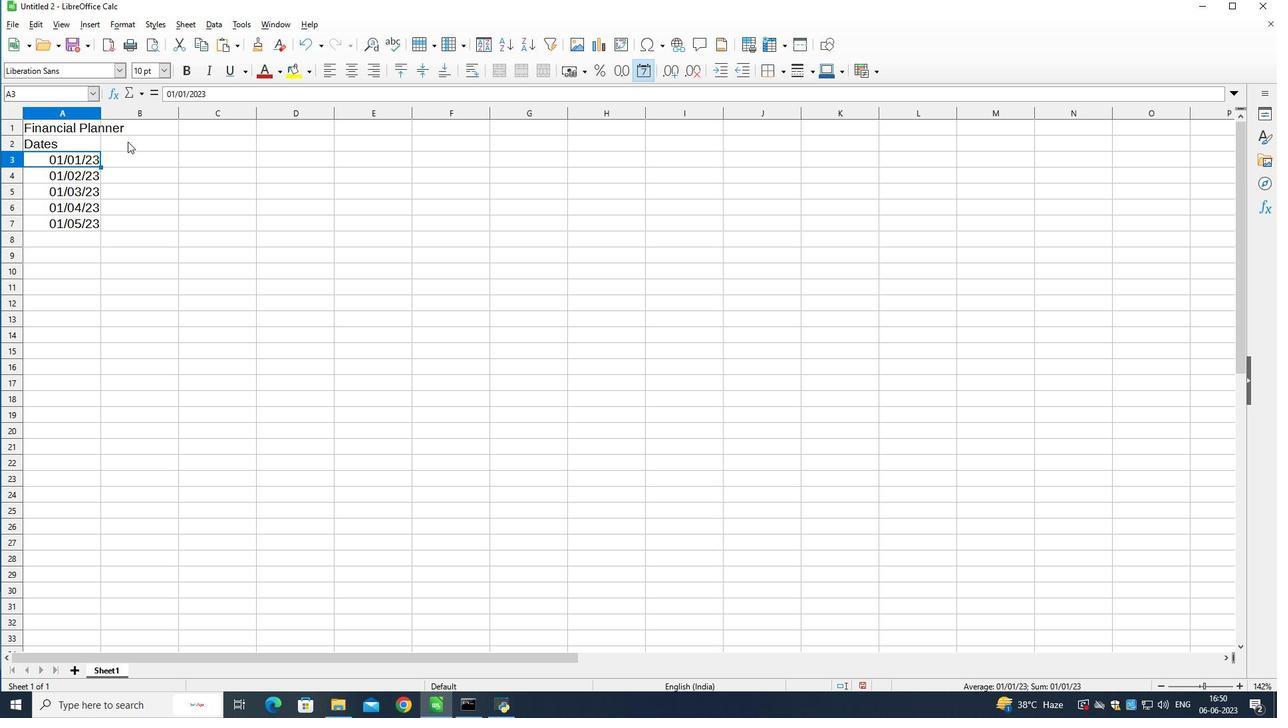 
Action: Mouse moved to (129, 142)
Screenshot: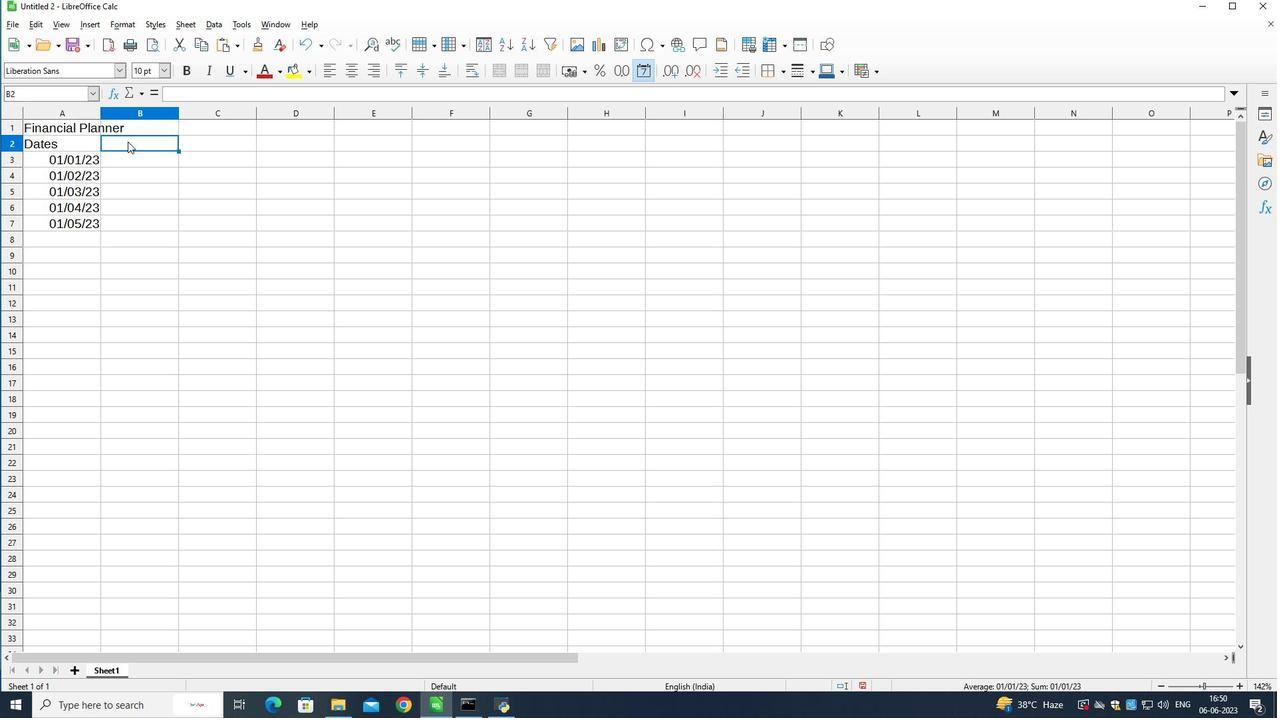 
Action: Key pressed <Key.shift>Income<Key.down>
Screenshot: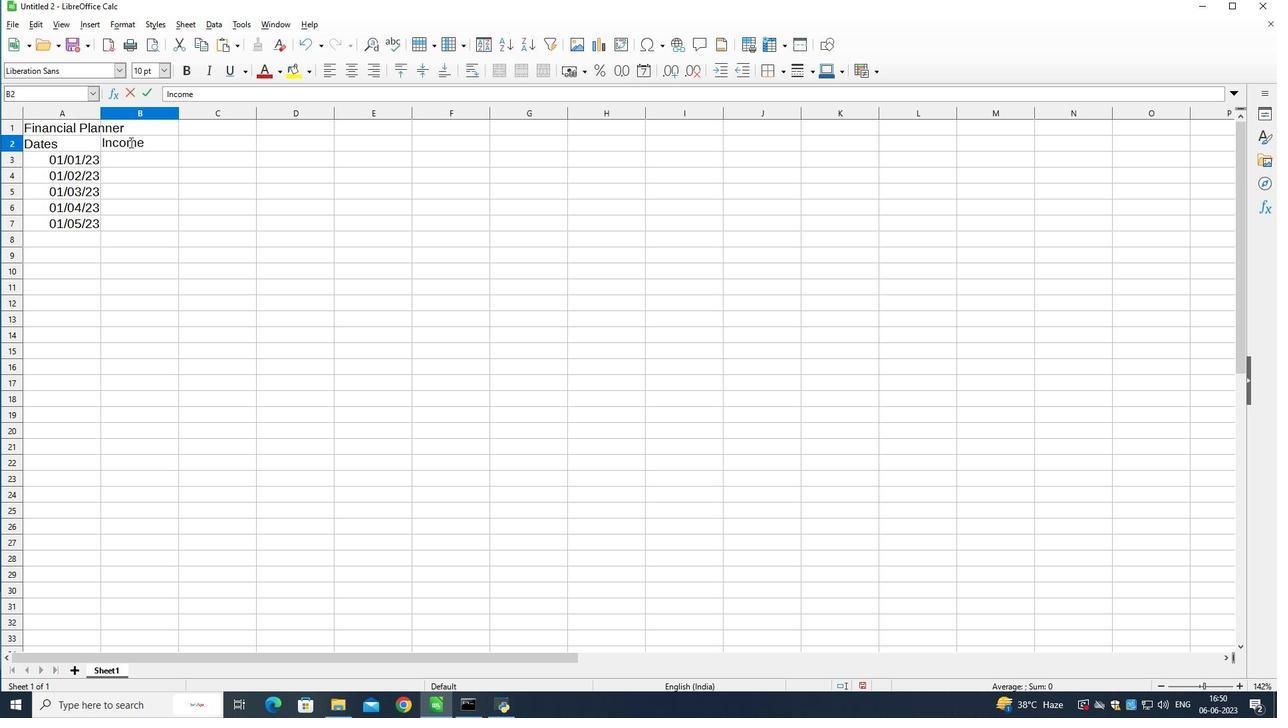 
Action: Mouse moved to (293, 121)
Screenshot: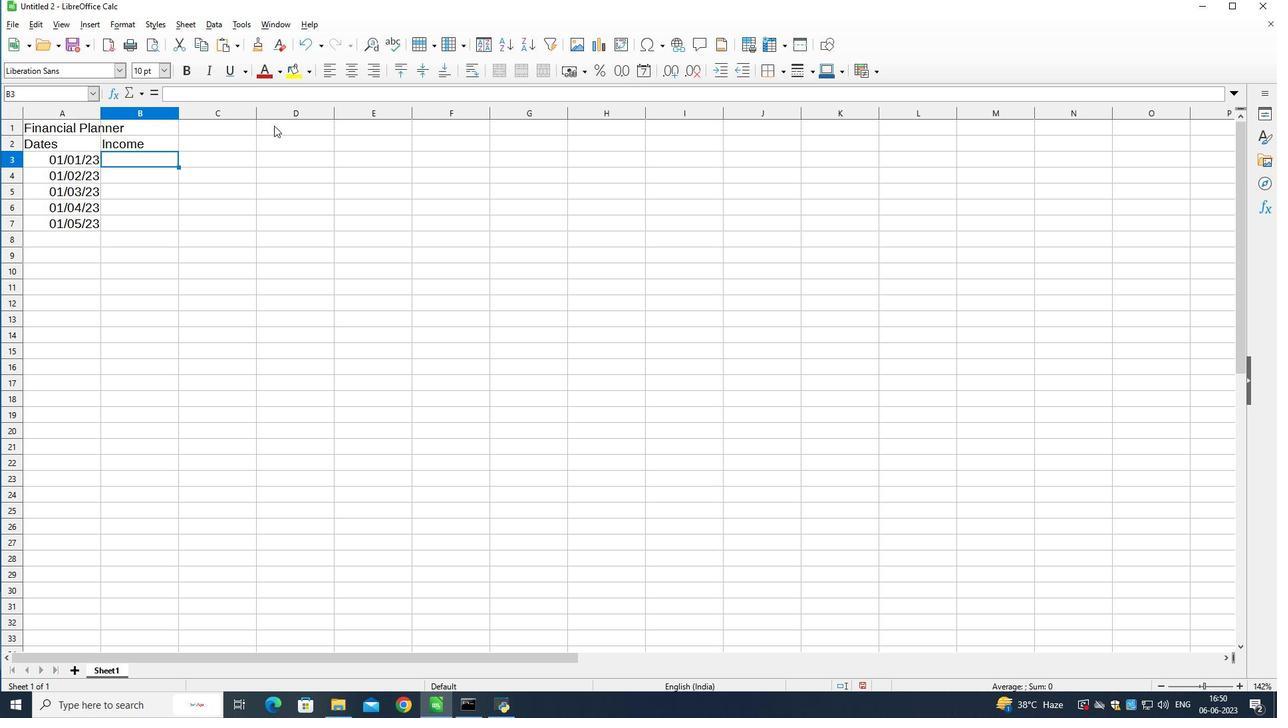 
Action: Key pressed <Key.shift><Key.shift><Key.shift>$
Screenshot: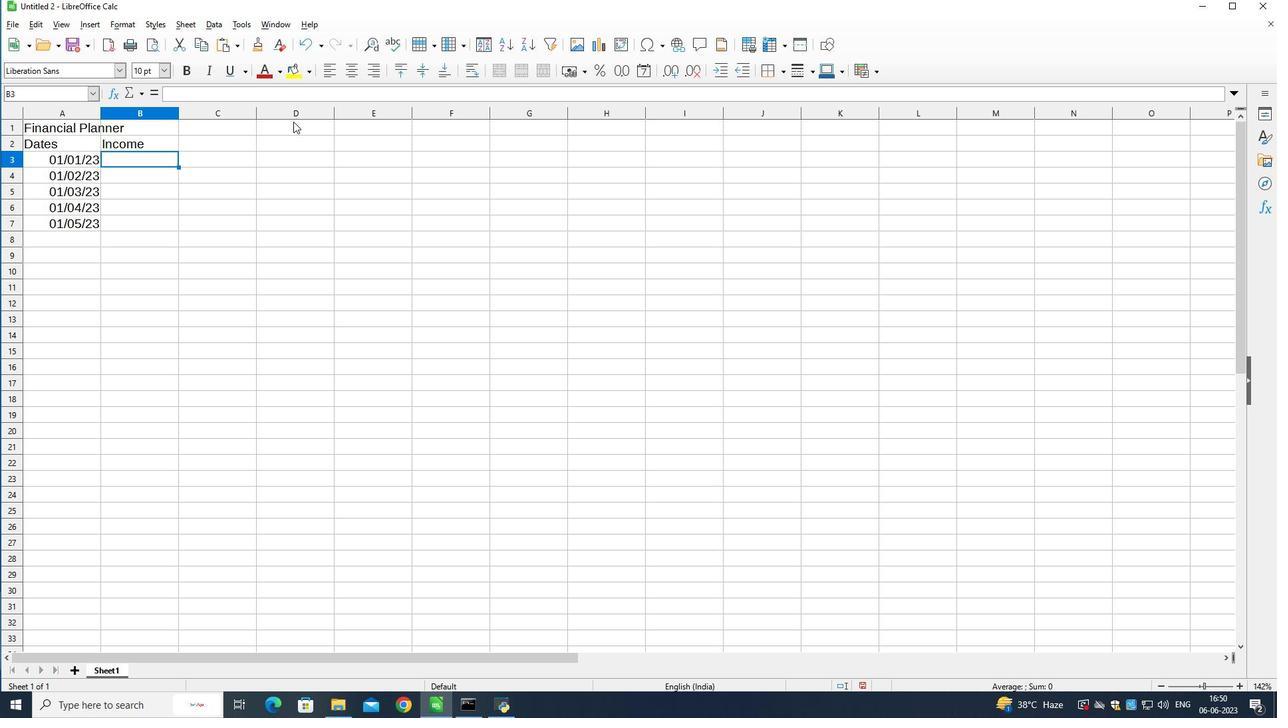 
Action: Mouse moved to (1271, 256)
Screenshot: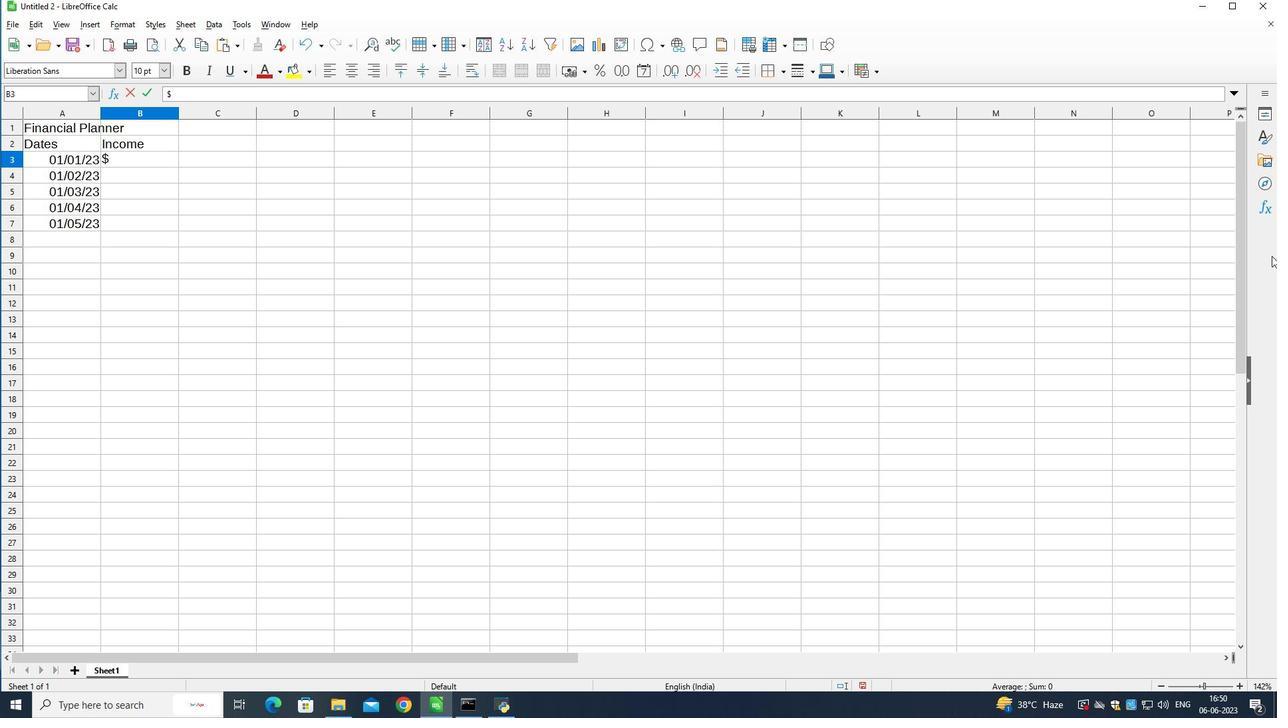 
Action: Key pressed 3000<Key.down><Key.shift>$3200<Key.down><Key.shift>$3100<Key.down><Key.shift>$3300<Key.down><Key.shift>$3500
Screenshot: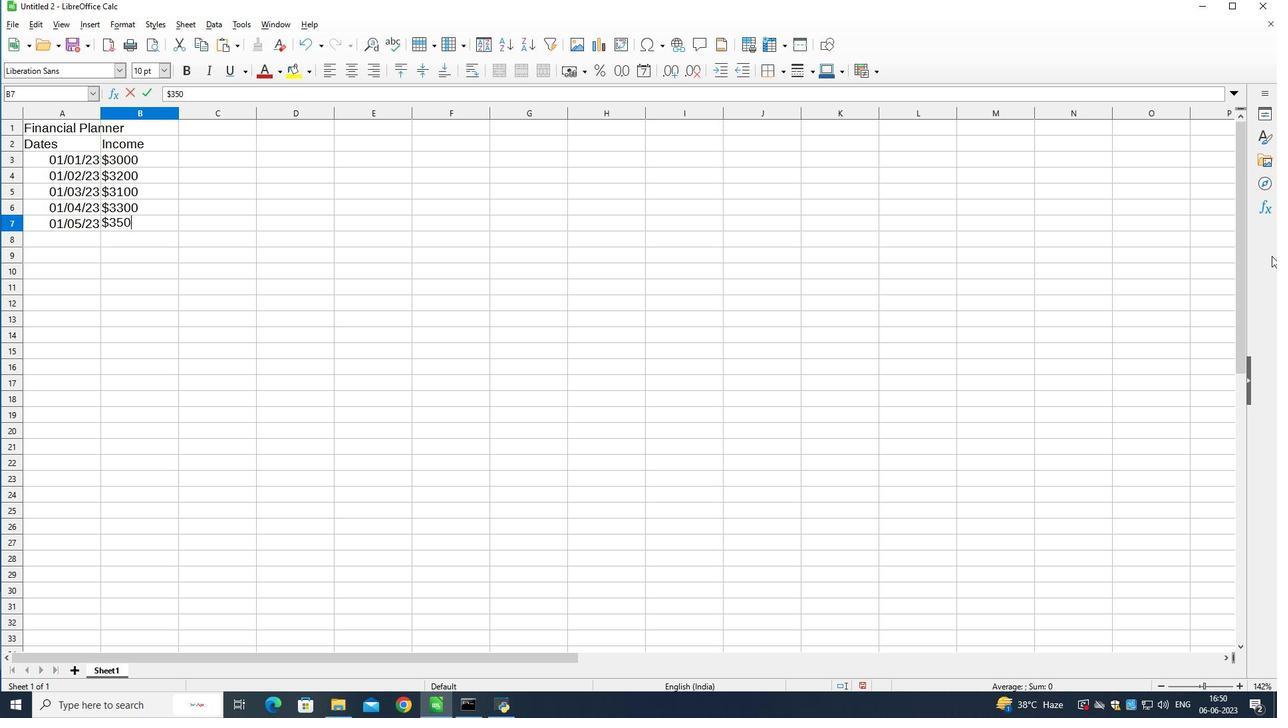 
Action: Mouse moved to (228, 143)
Screenshot: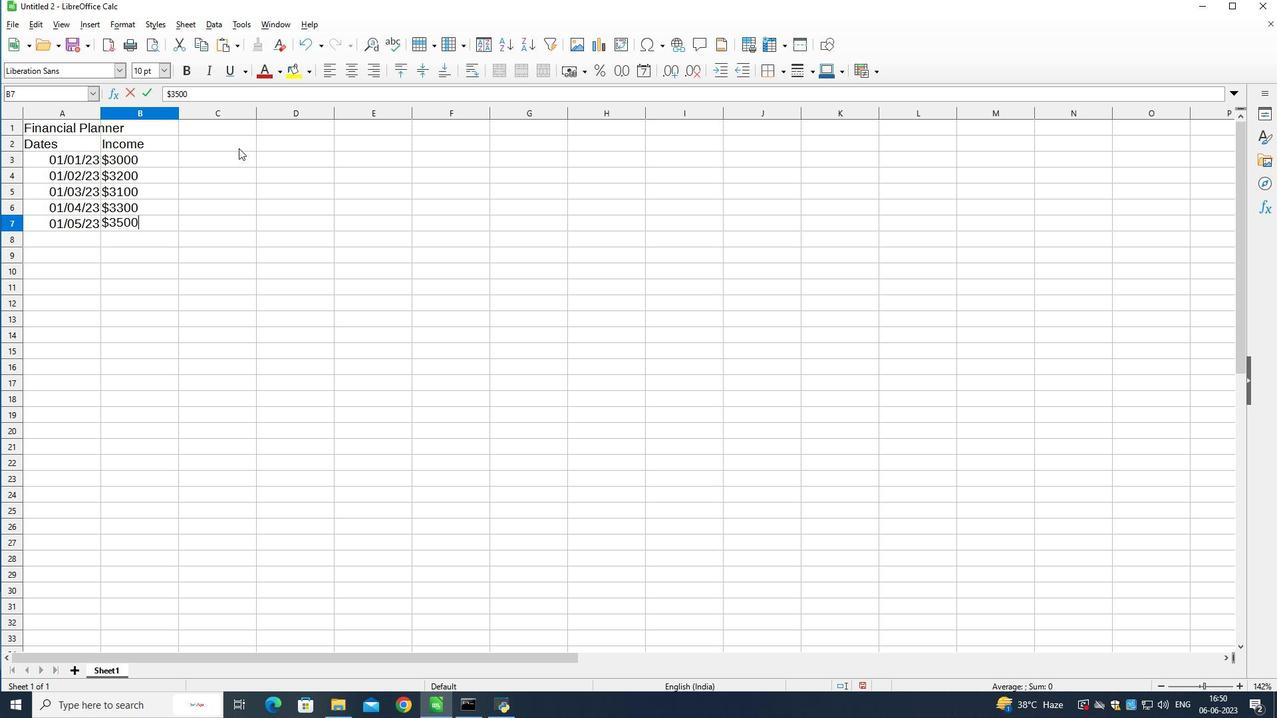 
Action: Mouse pressed left at (228, 143)
Screenshot: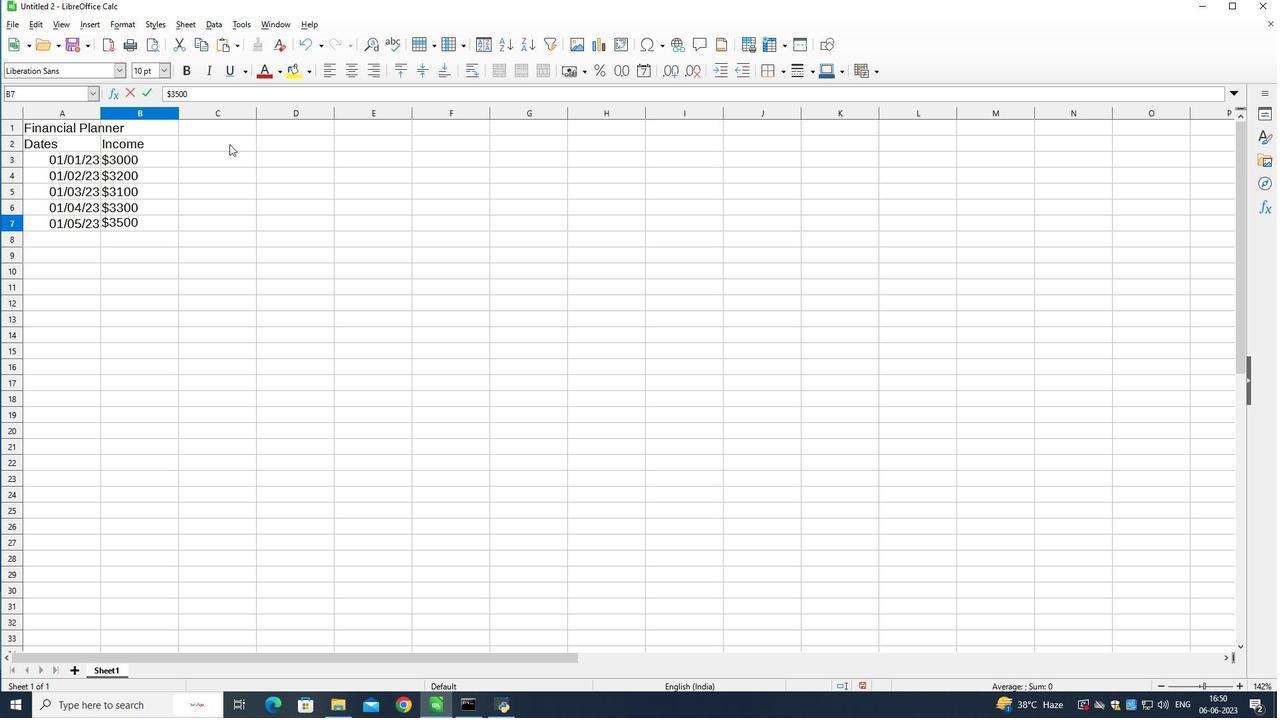 
Action: Mouse moved to (320, 181)
Screenshot: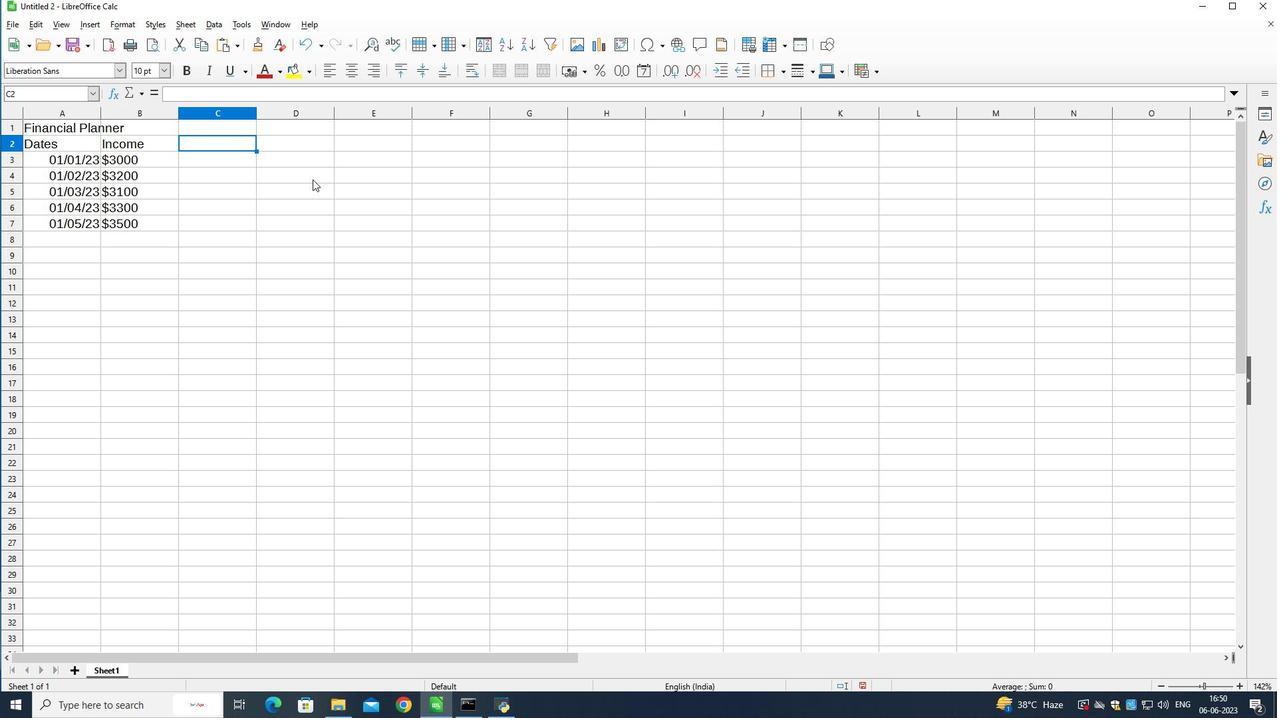 
Action: Key pressed <Key.shift><Key.shift><Key.shift><Key.shift><Key.shift><Key.shift>Expenses<Key.down><Key.shift><Key.shift><Key.shift><Key.shift><Key.shift><Key.shift><Key.shift><Key.shift><Key.shift><Key.shift><Key.shift><Key.shift><Key.shift><Key.shift><Key.shift>$2000<Key.down><Key.shift>$2300<Key.down><Key.shift>$2200<Key.down><Key.shift>$2500<Key.down><Key.shift>$2800
Screenshot: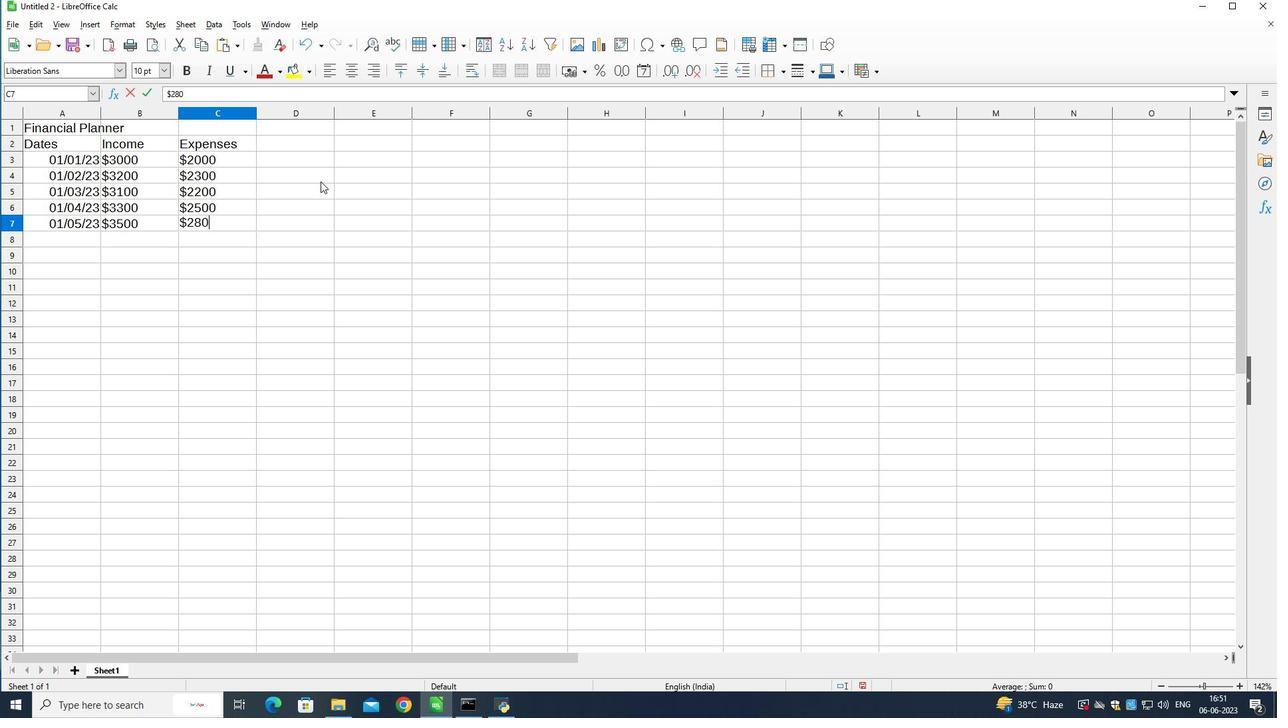
Action: Mouse moved to (286, 145)
Screenshot: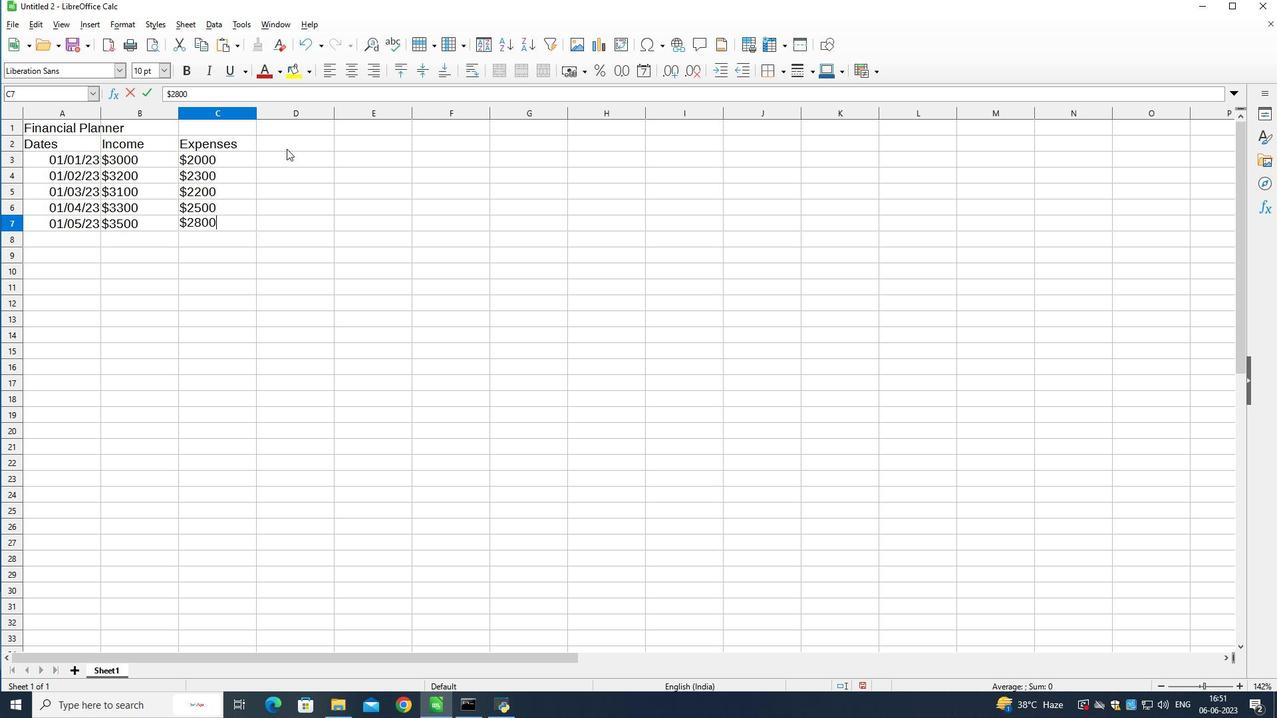 
Action: Mouse pressed left at (286, 145)
Screenshot: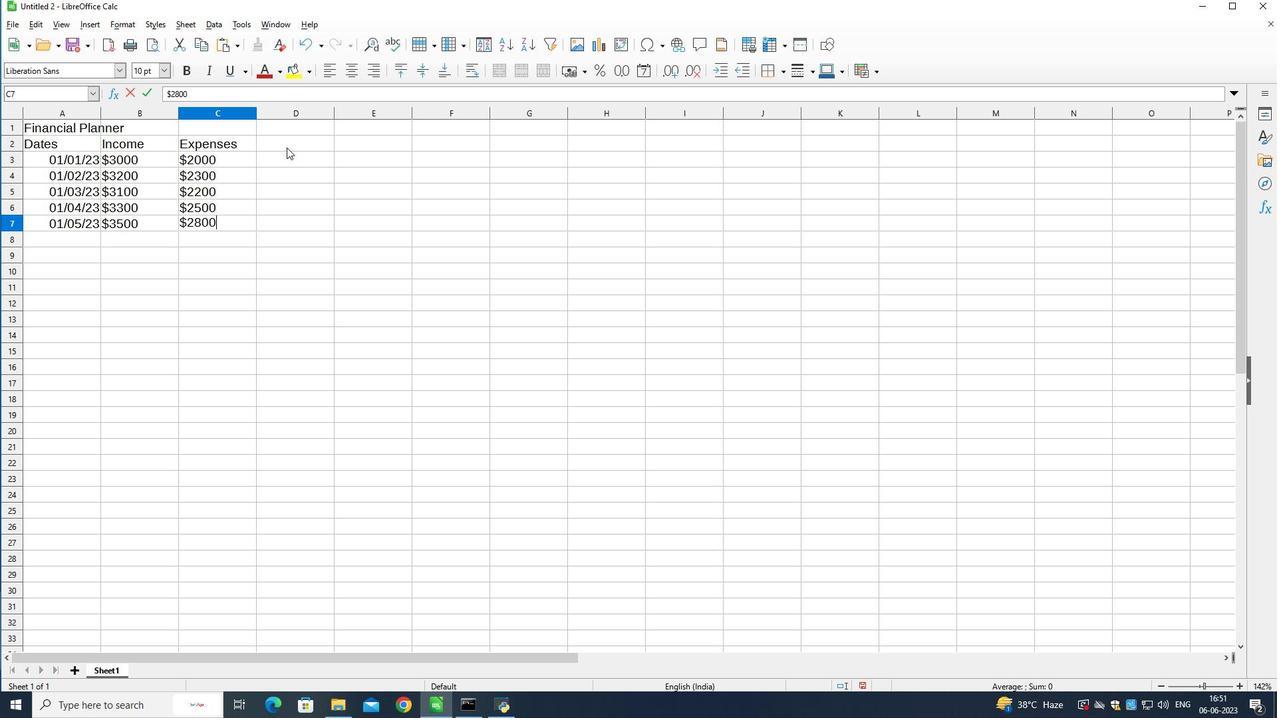 
Action: Mouse moved to (359, 169)
Screenshot: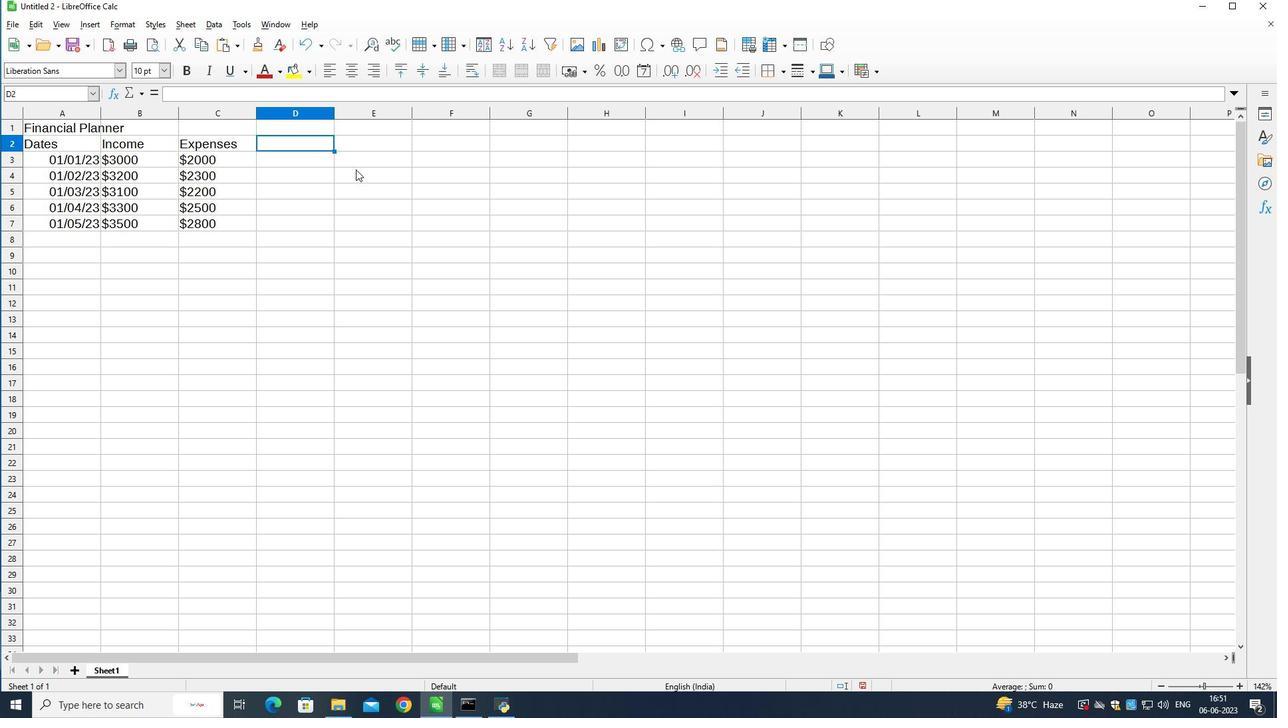 
Action: Key pressed <Key.shift>Saving<Key.down>
Screenshot: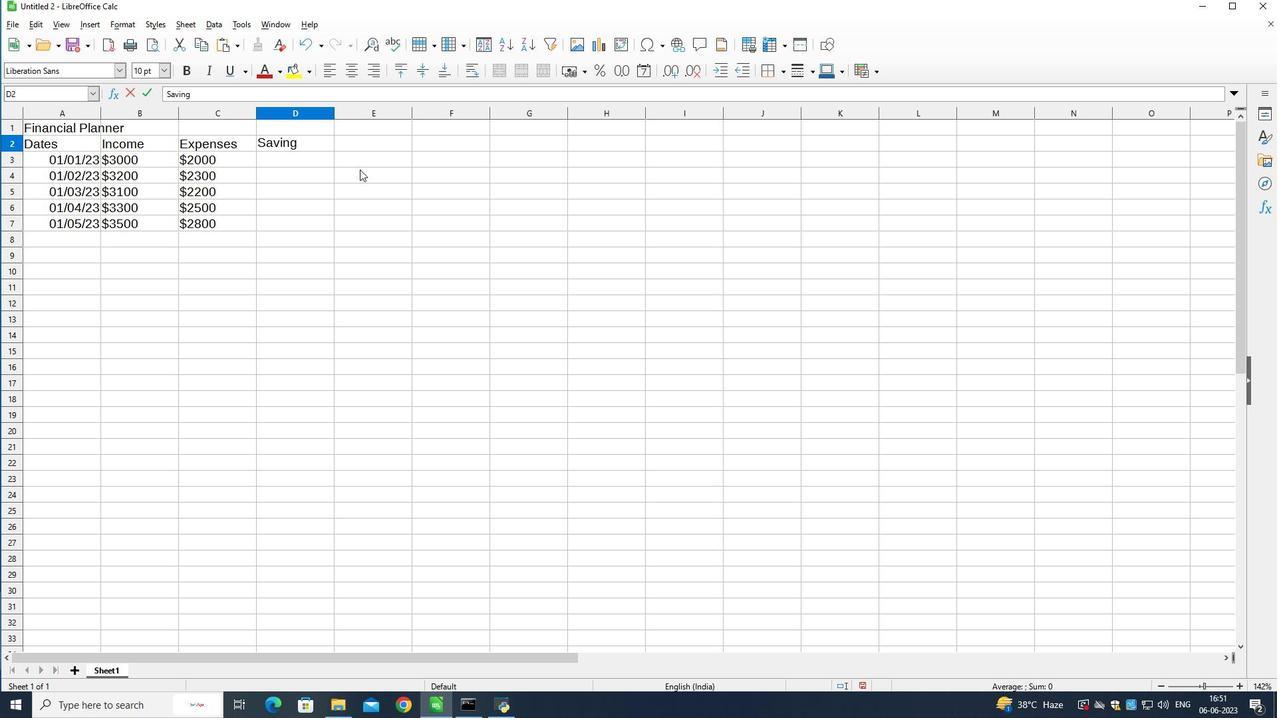 
Action: Mouse moved to (282, 198)
Screenshot: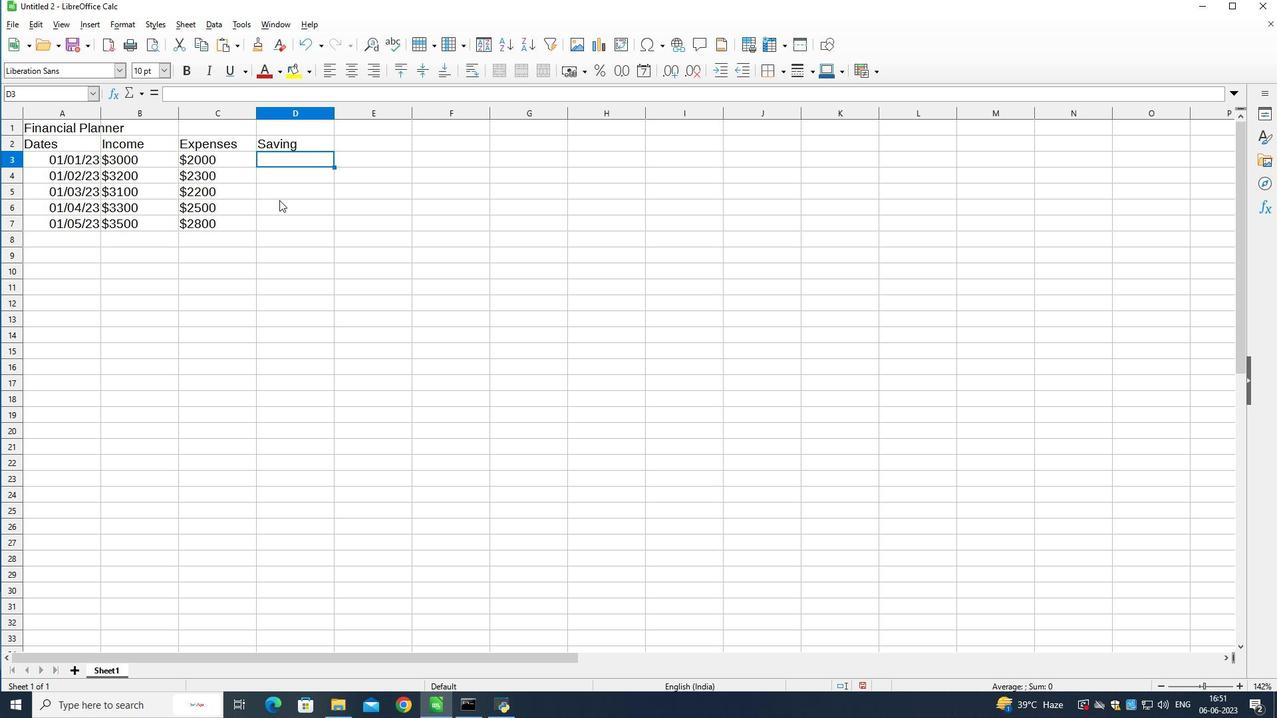 
Action: Key pressed <Key.shift><Key.shift><Key.shift><Key.shift><Key.shift><Key.shift><Key.shift><Key.shift><Key.shift>$500<Key.down><Key.shift>$600<Key.down><Key.shift>$500<Key.down><Key.shift>$4<Key.backspace>700<Key.down><Key.shift>$700
Screenshot: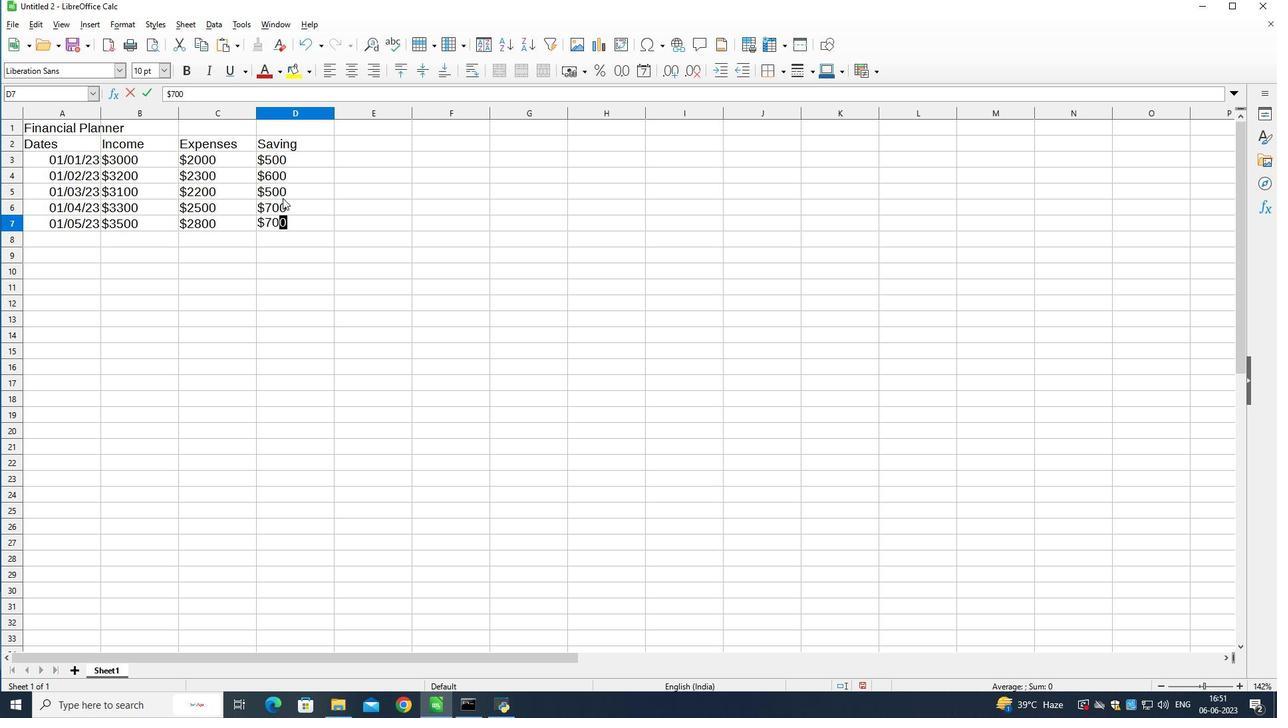 
Action: Mouse moved to (344, 139)
Screenshot: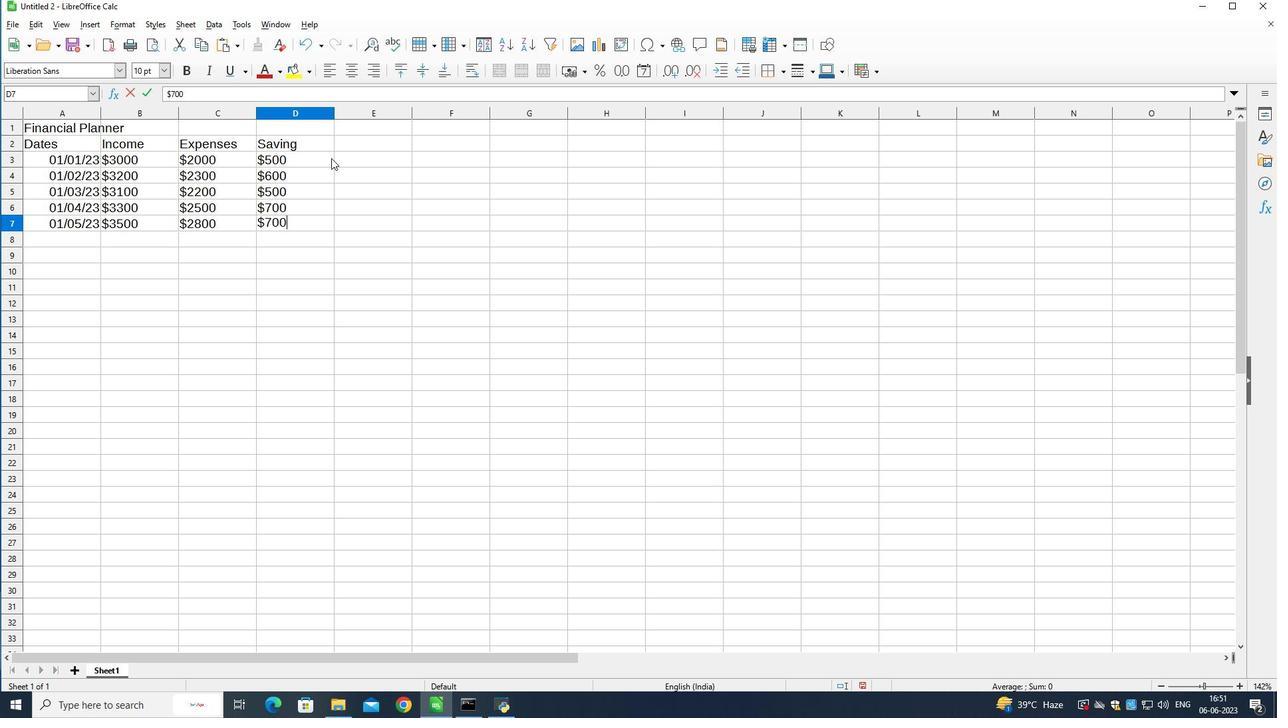 
Action: Mouse pressed left at (344, 139)
Screenshot: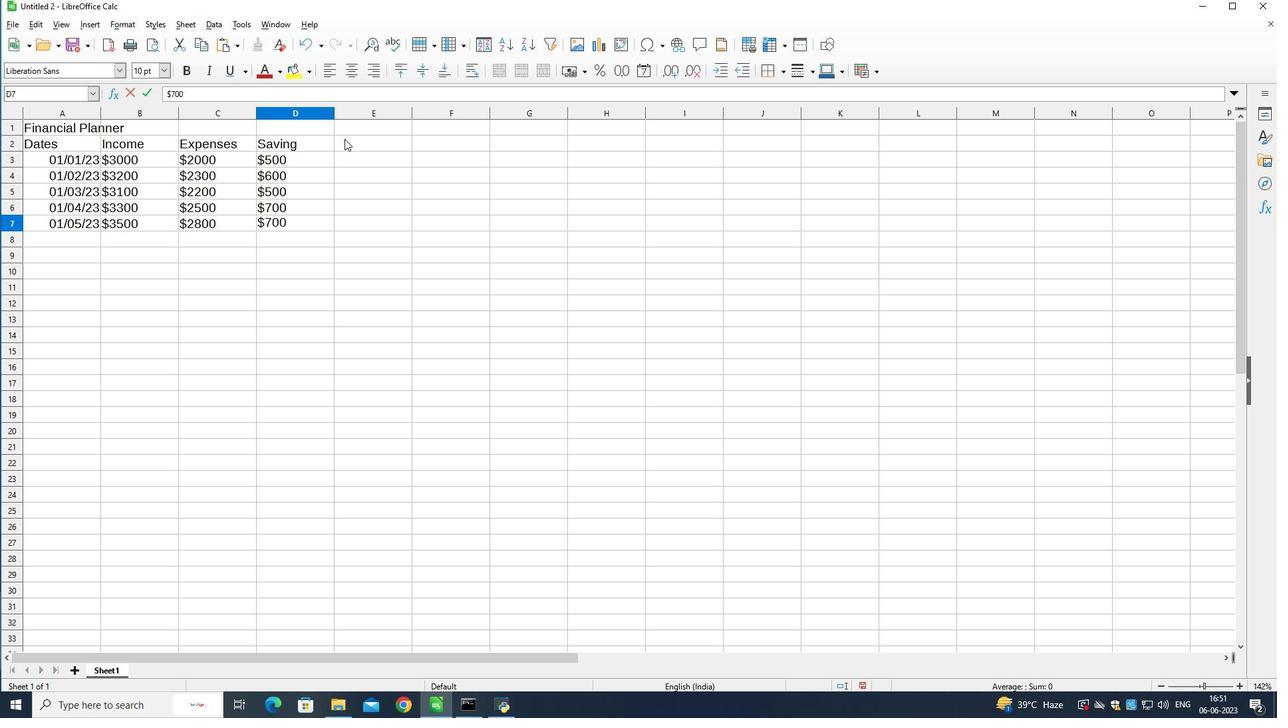 
Action: Mouse moved to (462, 176)
Screenshot: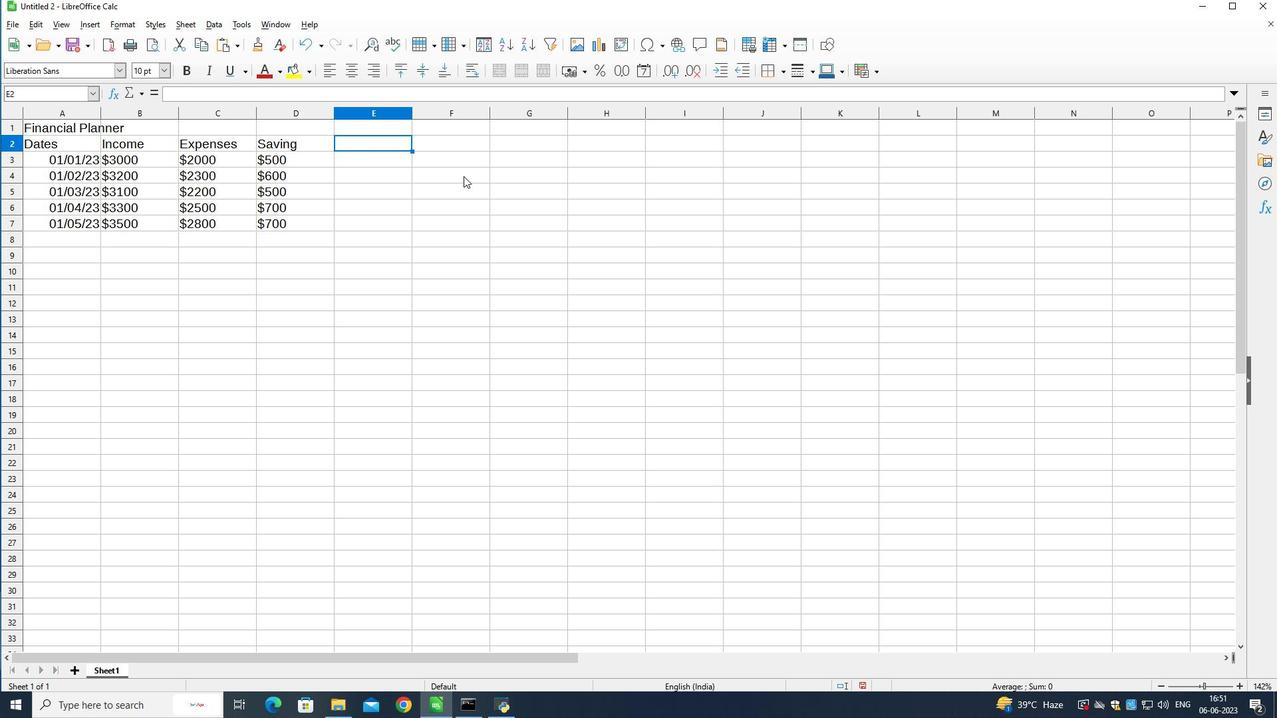 
Action: Key pressed <Key.shift><Key.shift><Key.shift><Key.shift><Key.shift><Key.shift><Key.shift><Key.shift><Key.shift><Key.shift><Key.shift><Key.shift><Key.shift><Key.shift><Key.shift><Key.shift><Key.shift><Key.shift><Key.shift><Key.shift>Investment<Key.down><Key.shift><Key.shift><Key.shift><Key.shift><Key.shift><Key.shift><Key.shift><Key.shift><Key.shift><Key.shift><Key.shift><Key.shift><Key.shift><Key.shift><Key.shift>$500<Key.down><Key.shift>$700<Key.down><Key.shift>$800<Key.down><Key.shift>$900<Key.down><Key.shift>$1000
Screenshot: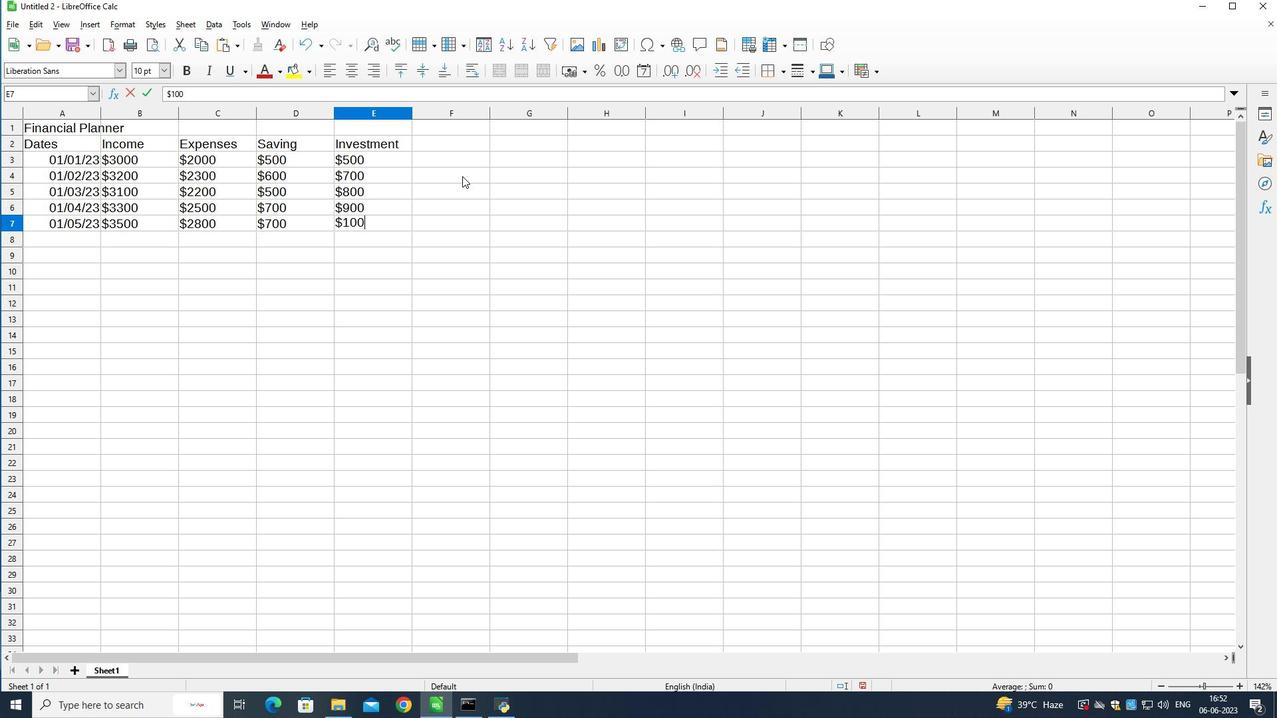 
Action: Mouse moved to (447, 147)
Screenshot: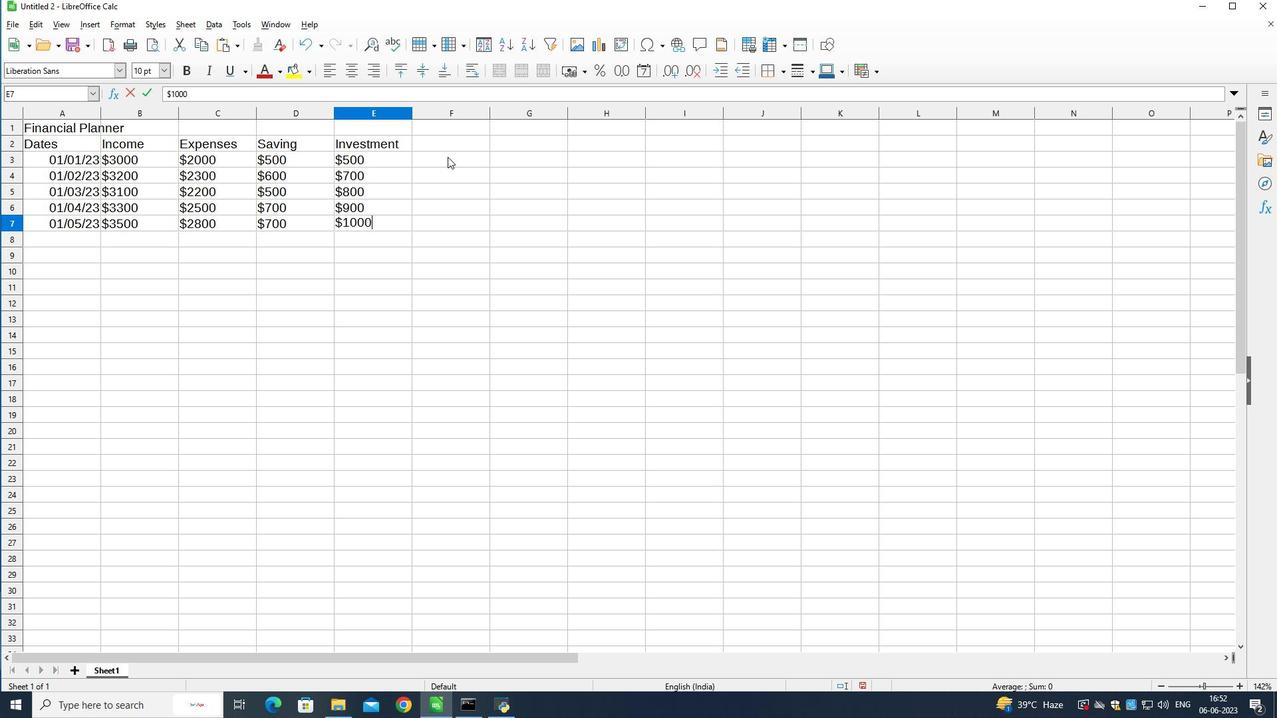 
Action: Mouse pressed left at (447, 147)
Screenshot: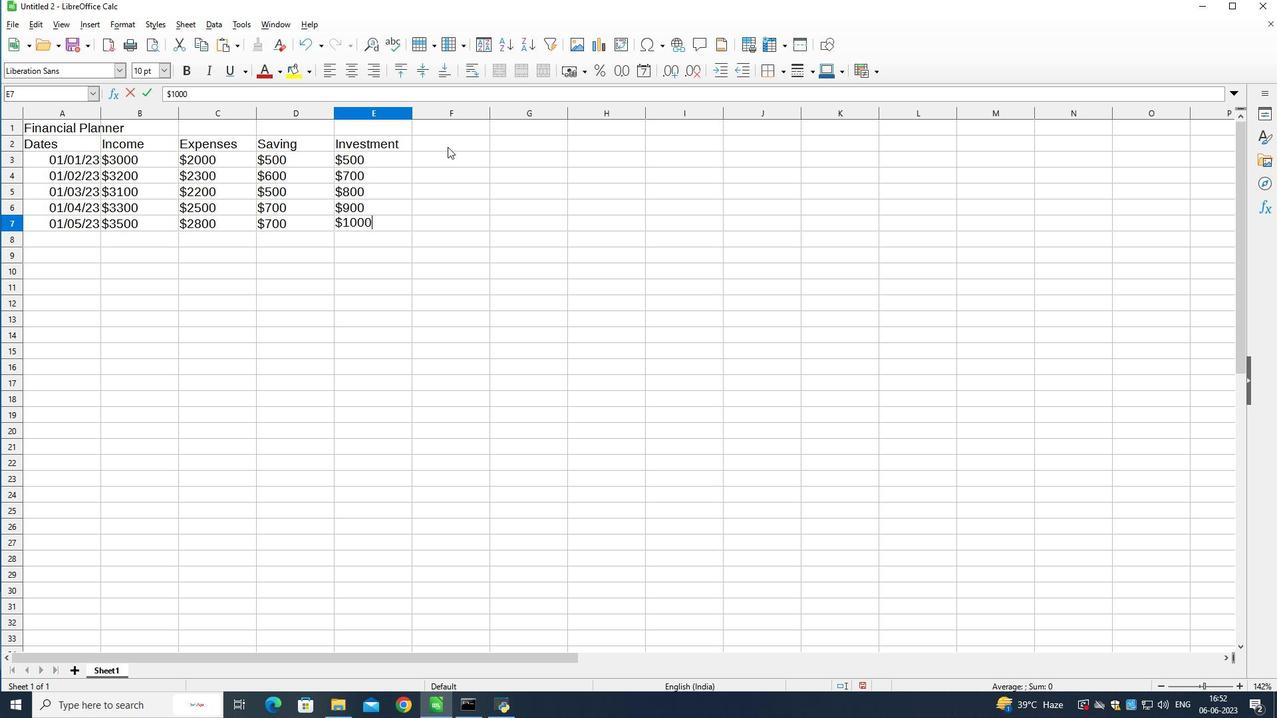 
Action: Mouse moved to (478, 192)
Screenshot: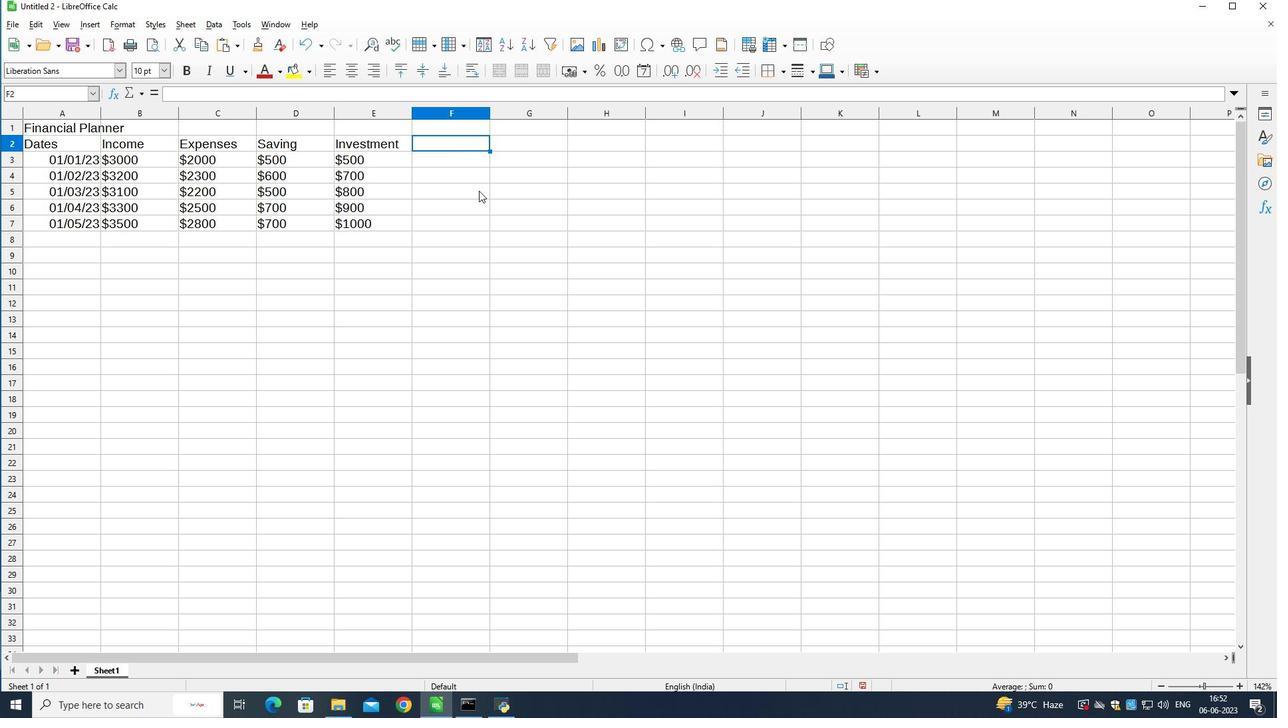 
Action: Key pressed <Key.shift><Key.shift><Key.shift><Key.shift><Key.shift><Key.shift><Key.shift><Key.shift><Key.shift><Key.shift><Key.shift><Key.shift><Key.shift>Net<Key.space><Key.shift><Key.shift><Key.shift><Key.shift><Key.shift><Key.shift><Key.shift>Saving<Key.down>
Screenshot: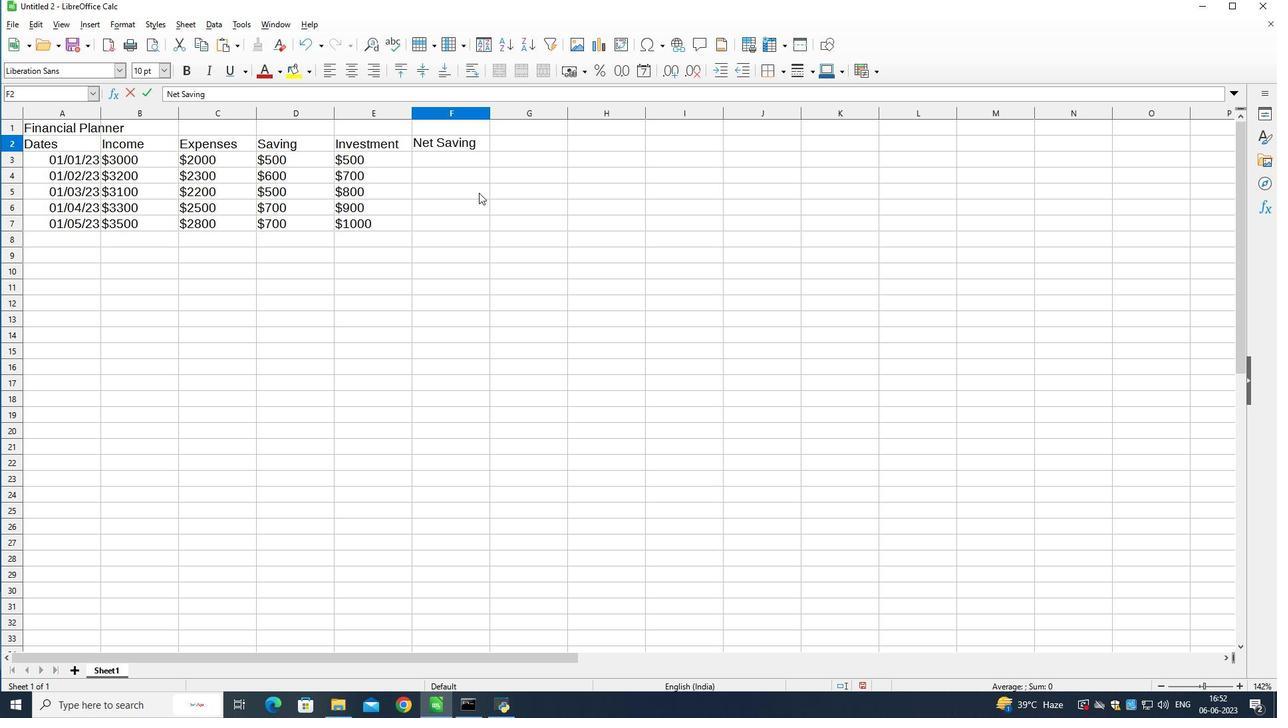 
Action: Mouse moved to (457, 233)
Screenshot: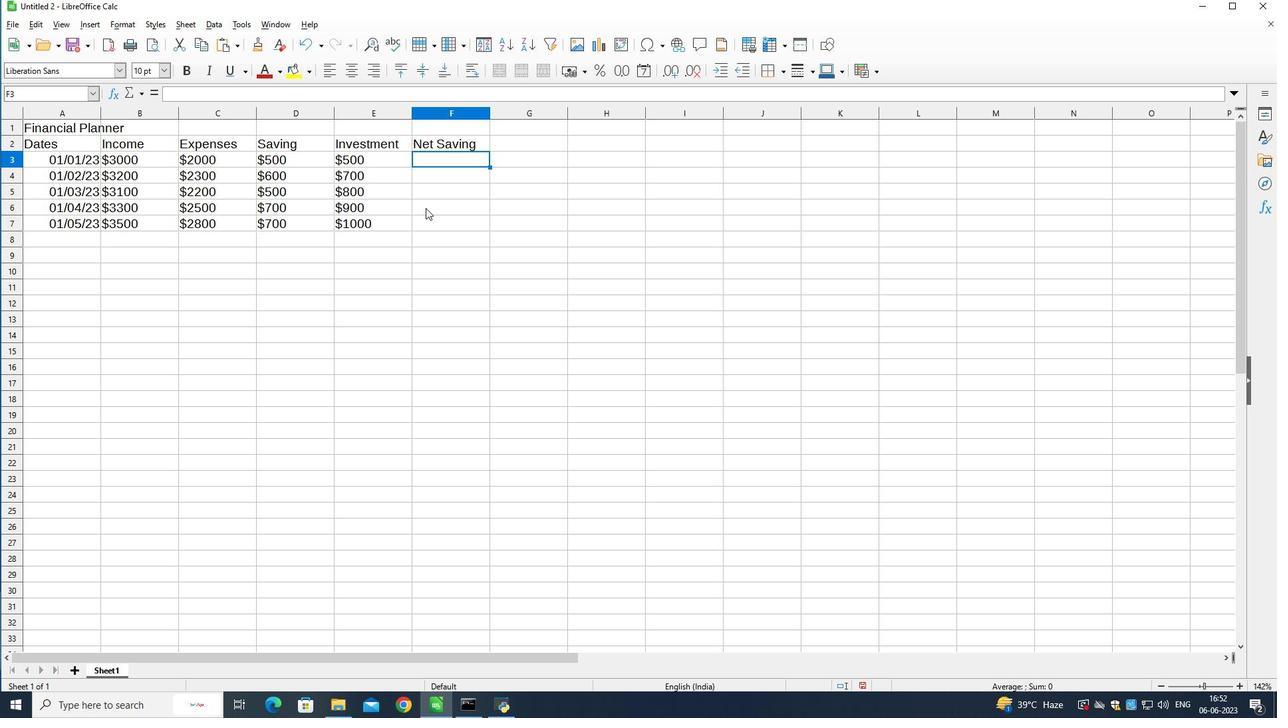 
Action: Key pressed <Key.shift>$1000<Key.down><Key.shift>$
Screenshot: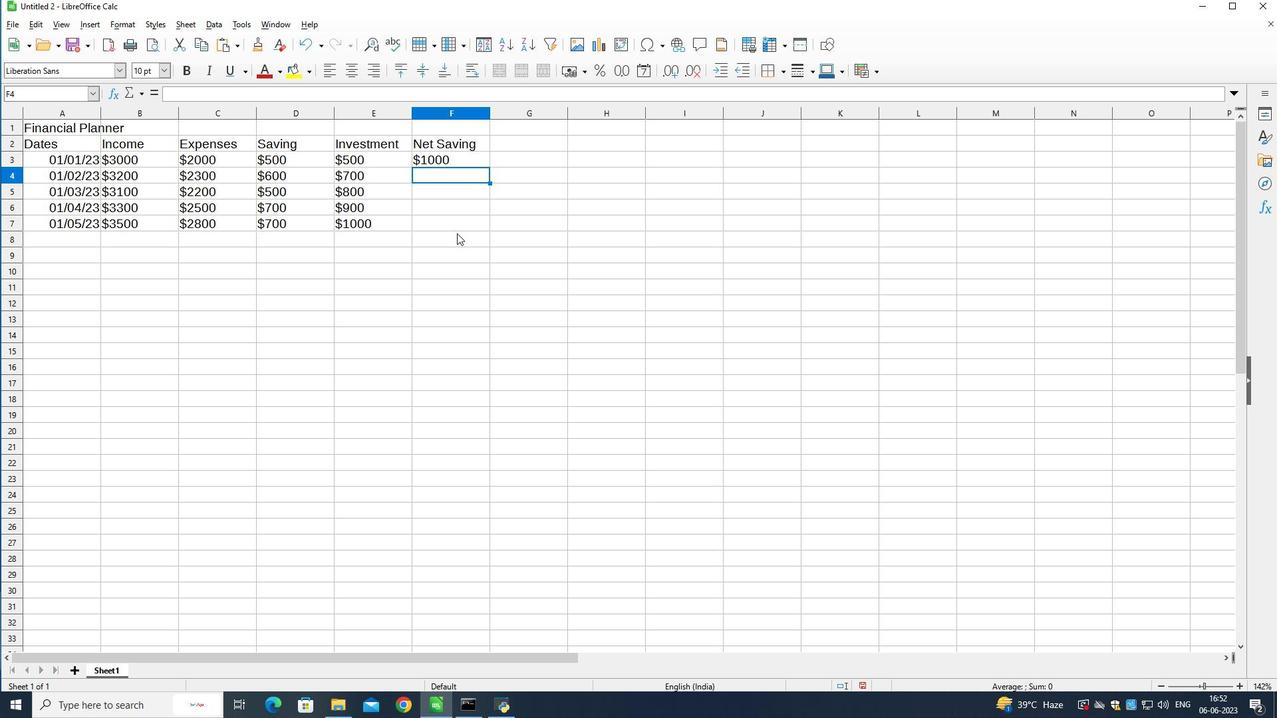 
Action: Mouse moved to (472, 227)
Screenshot: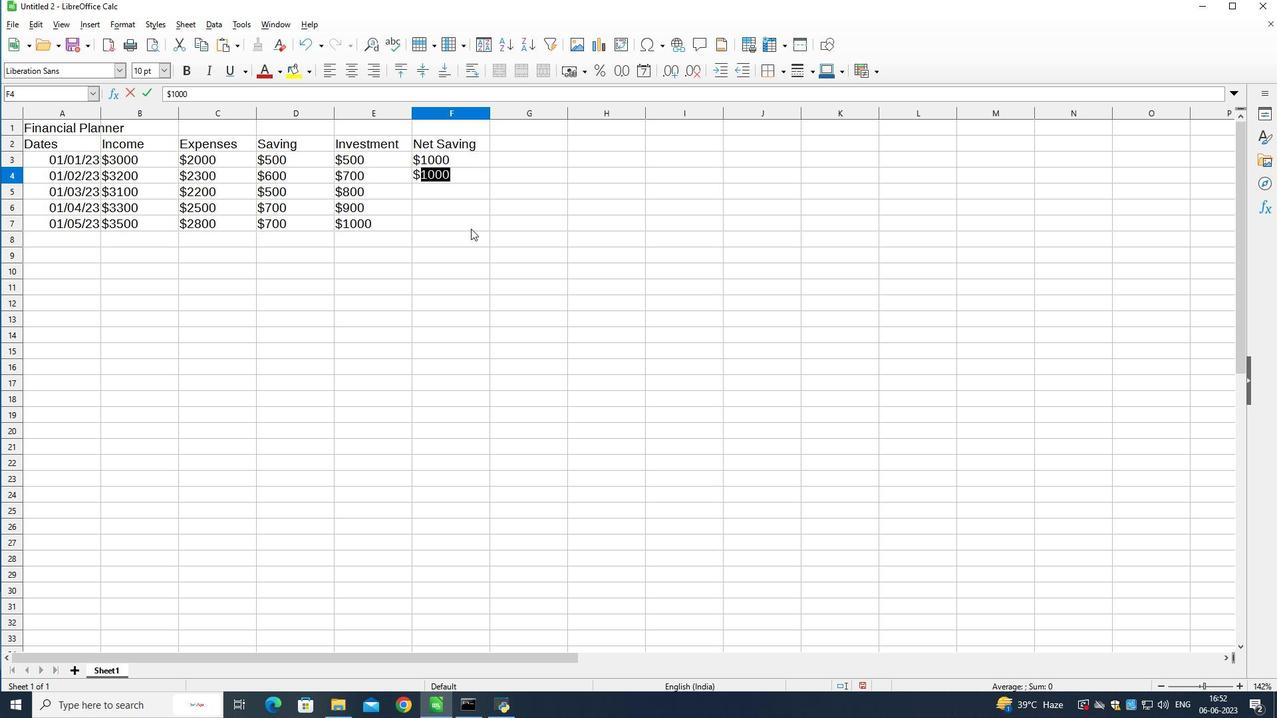 
Action: Key pressed 1200<Key.down><Key.shift>$900<Key.down><Key.shift>$800<Key.down><Key.shift>$700
Screenshot: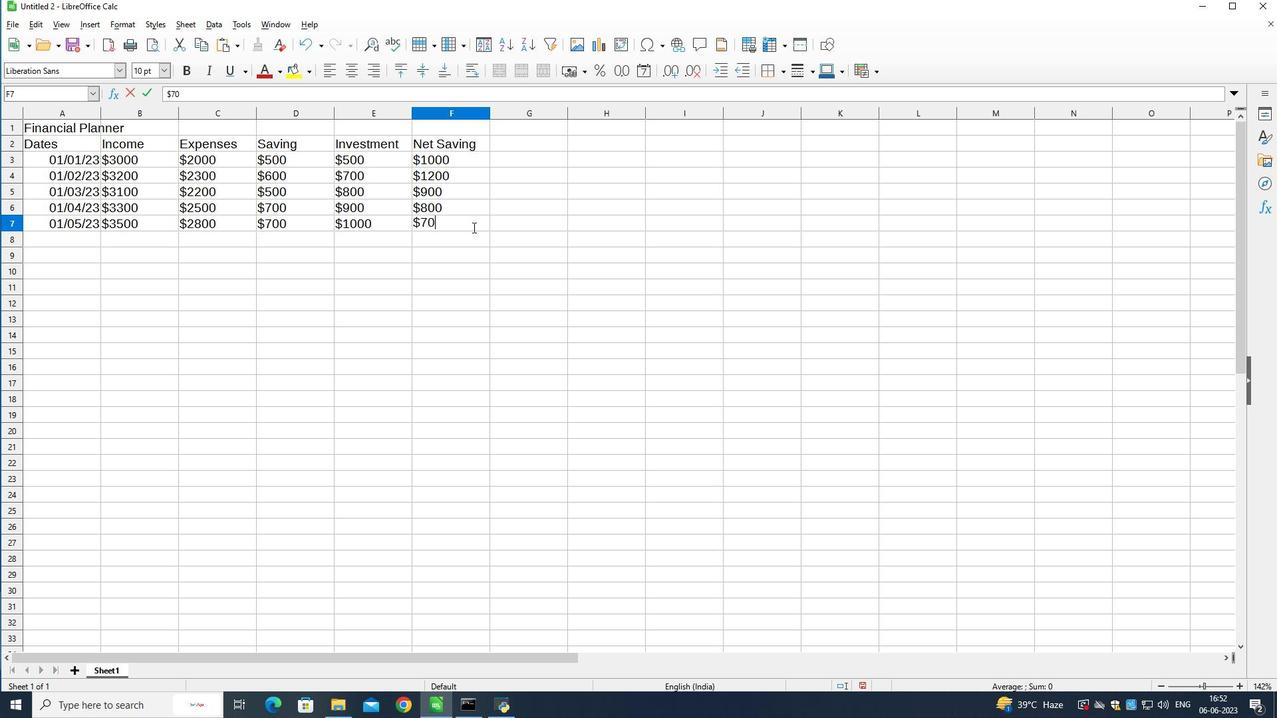 
Action: Mouse moved to (491, 298)
Screenshot: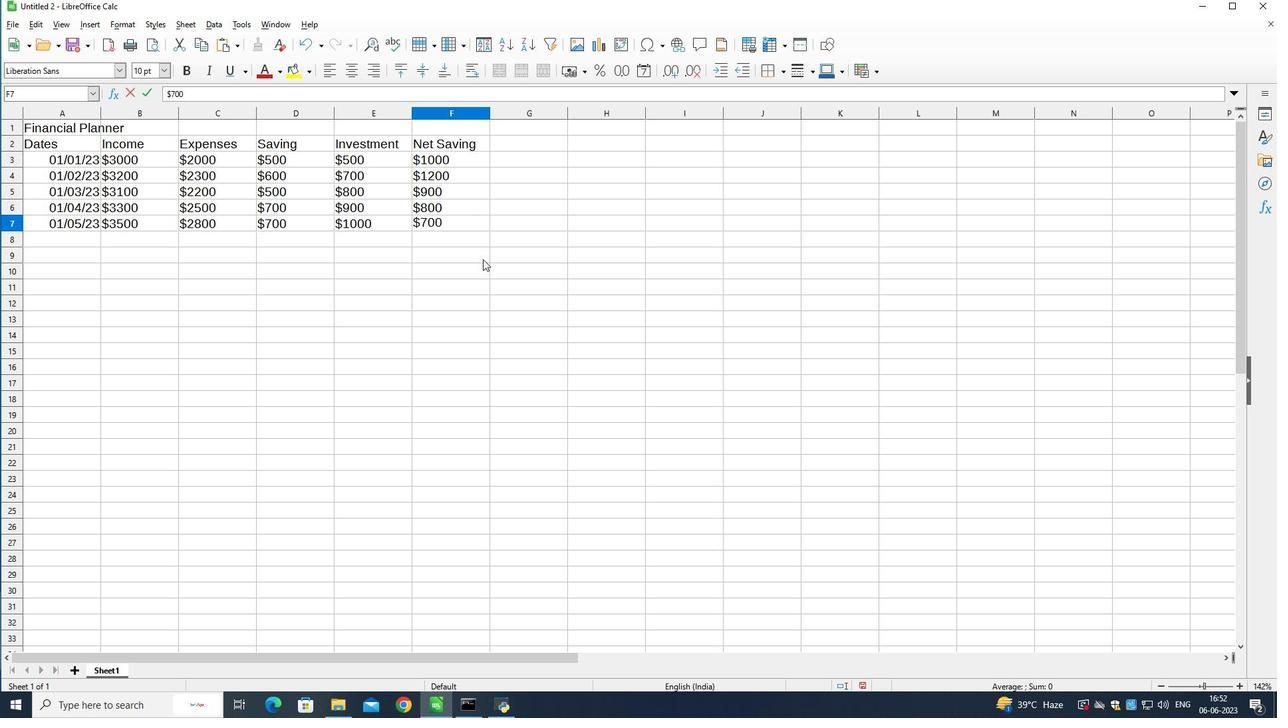 
Action: Mouse pressed left at (491, 298)
Screenshot: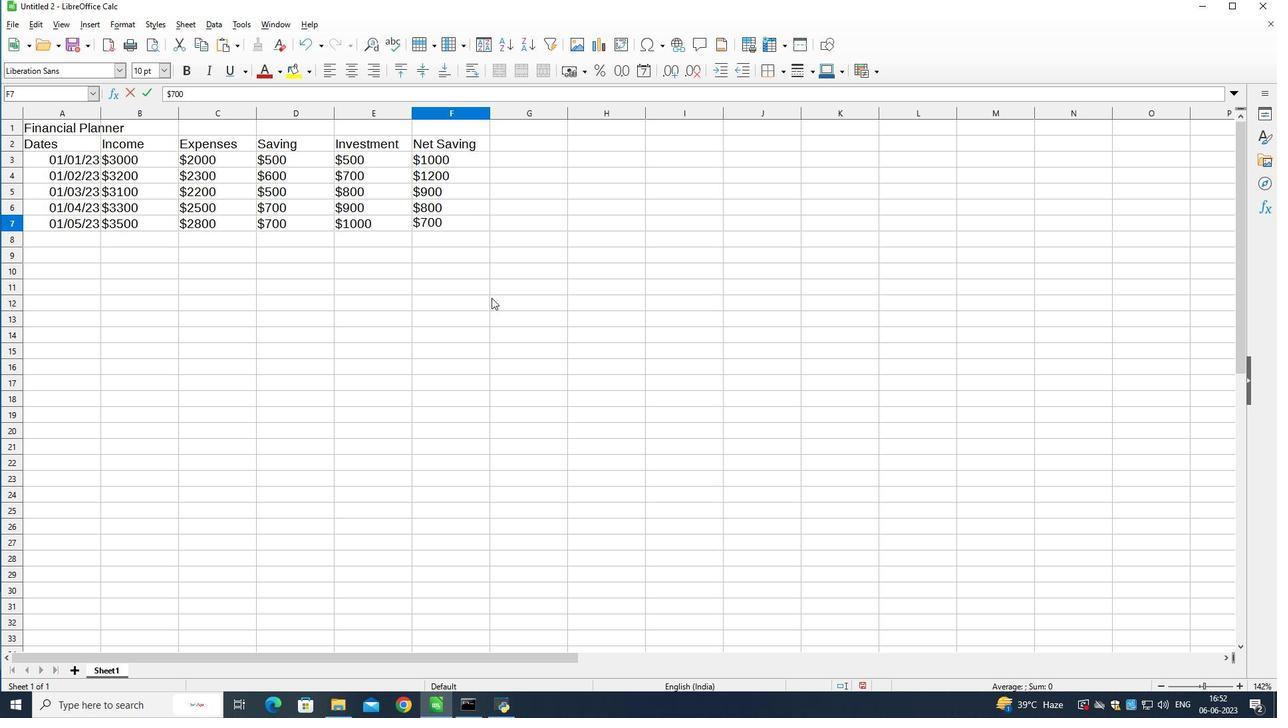 
Action: Key pressed ctrl+S<Key.shift>Bank<Key.shift>Stmts<Key.space><Key.shift>rview<Key.enter>
Screenshot: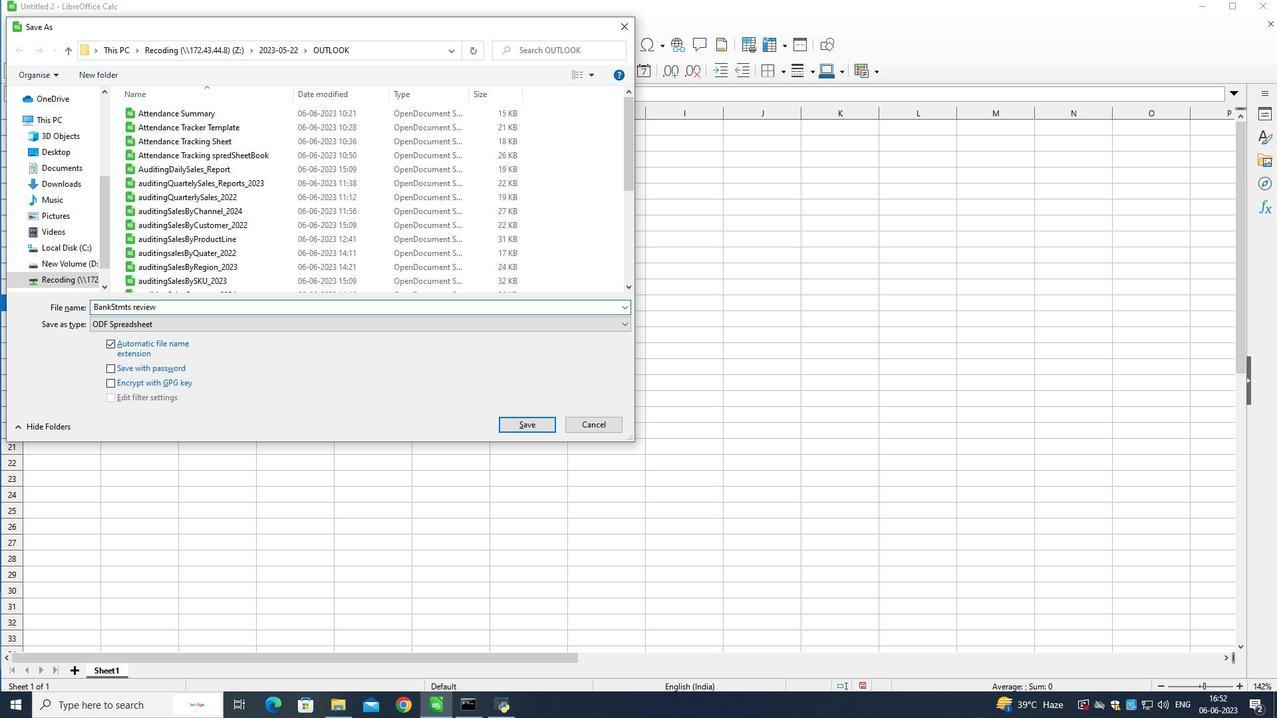
